 Task: Design a 3D maze or puzzle game.
Action: Mouse moved to (160, 117)
Screenshot: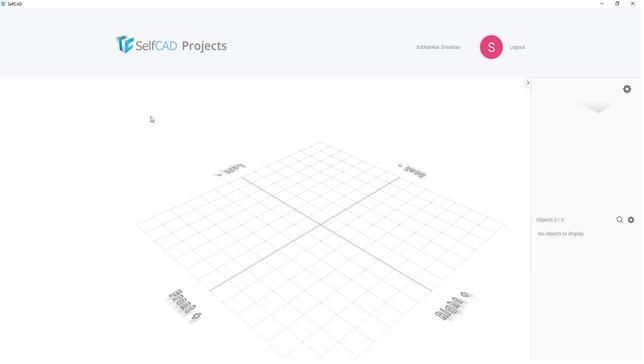 
Action: Mouse pressed left at (160, 117)
Screenshot: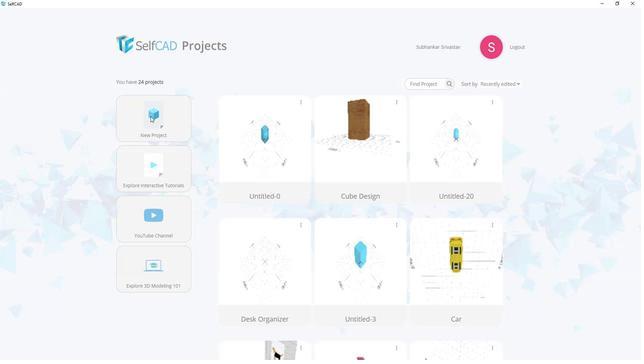 
Action: Mouse moved to (340, 148)
Screenshot: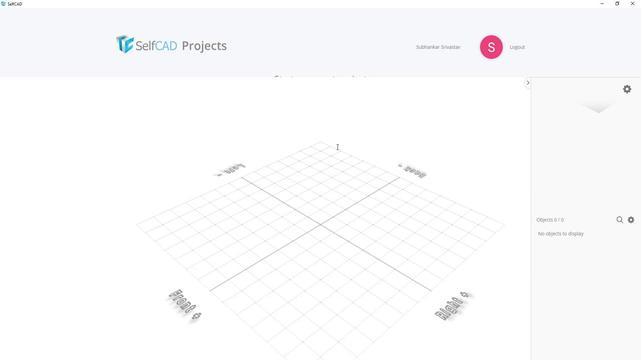 
Action: Mouse pressed left at (340, 148)
Screenshot: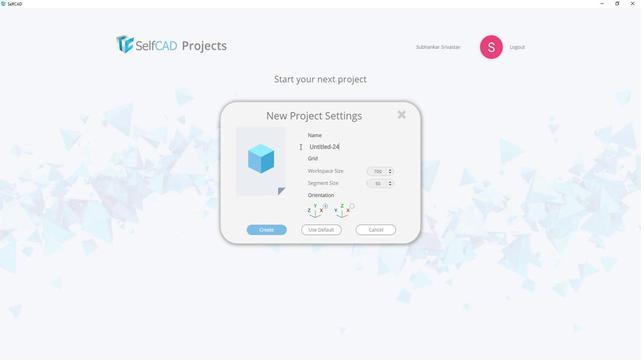 
Action: Mouse moved to (288, 149)
Screenshot: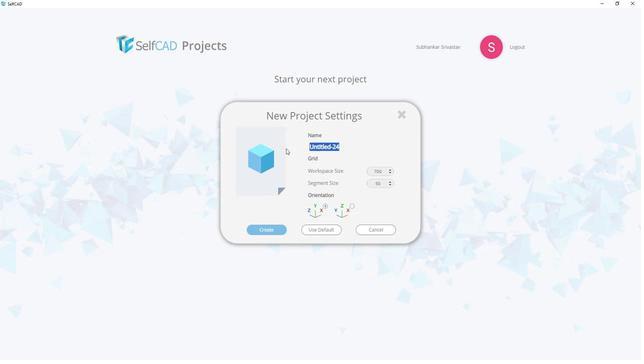 
Action: Key pressed 3<Key.shift>D<Key.space>maze
Screenshot: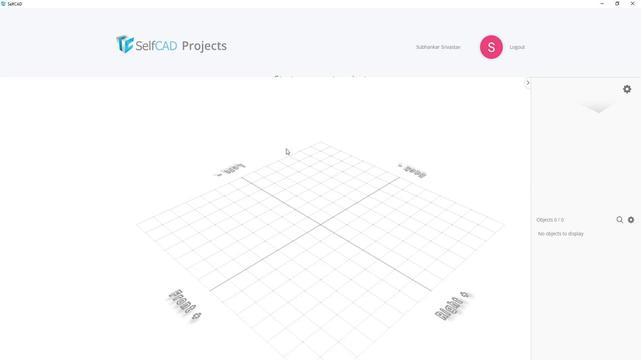 
Action: Mouse moved to (269, 232)
Screenshot: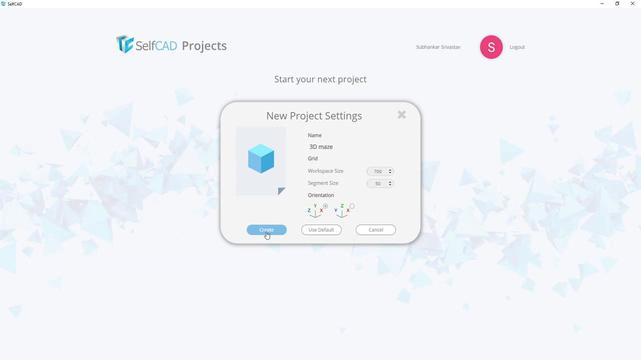 
Action: Mouse pressed left at (269, 232)
Screenshot: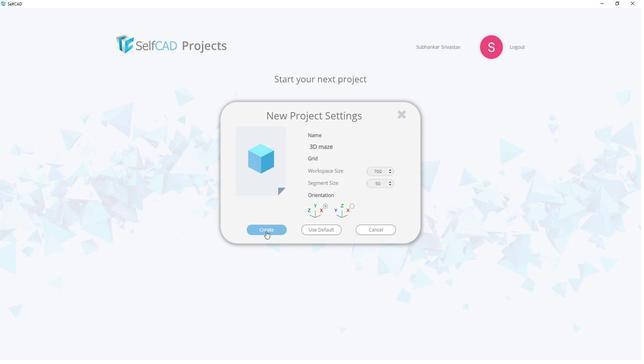 
Action: Mouse moved to (44, 109)
Screenshot: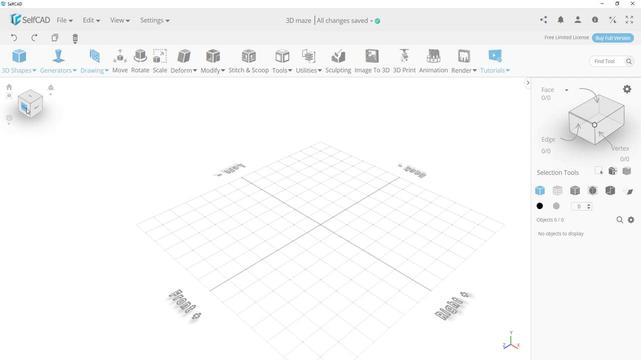 
Action: Mouse pressed left at (44, 109)
Screenshot: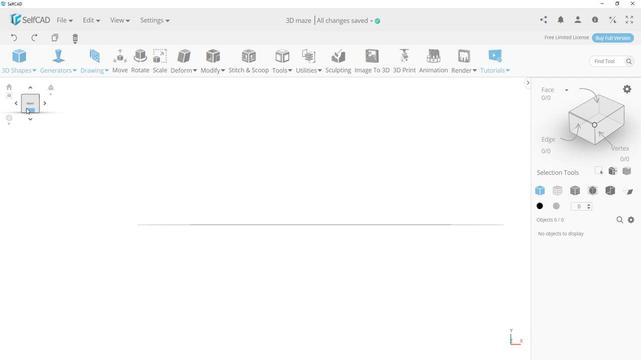 
Action: Mouse moved to (48, 103)
Screenshot: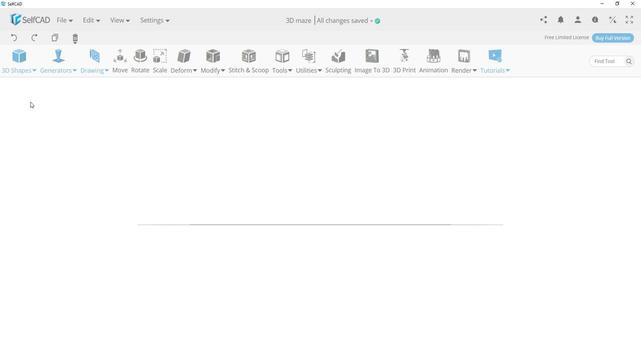 
Action: Mouse pressed left at (48, 103)
Screenshot: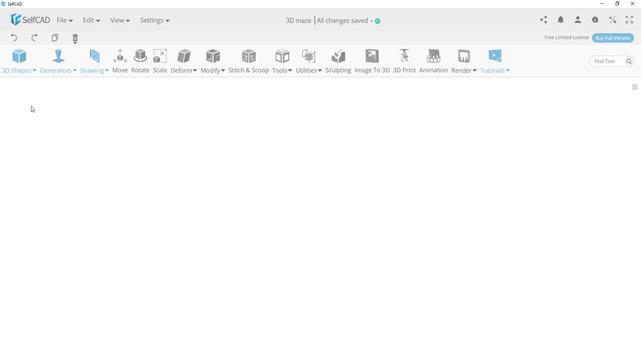 
Action: Mouse moved to (49, 101)
Screenshot: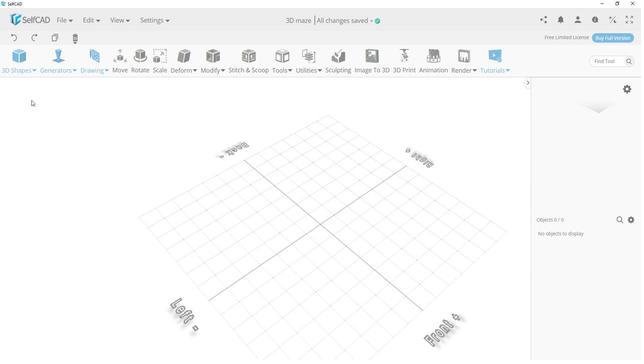
Action: Mouse pressed left at (49, 101)
Screenshot: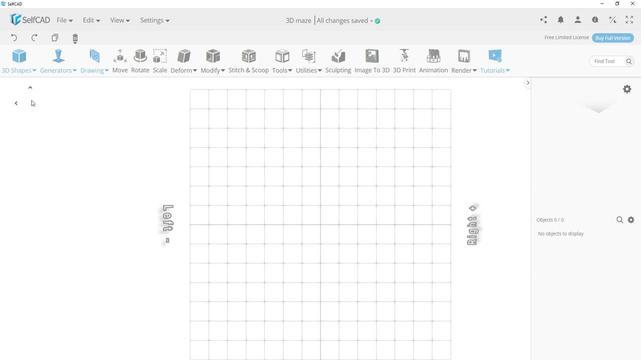 
Action: Mouse moved to (289, 164)
Screenshot: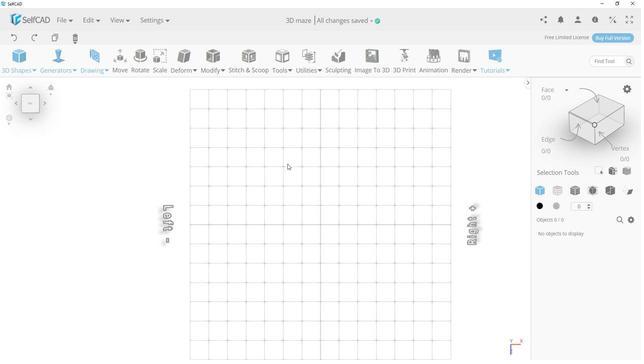 
Action: Mouse scrolled (289, 164) with delta (0, 0)
Screenshot: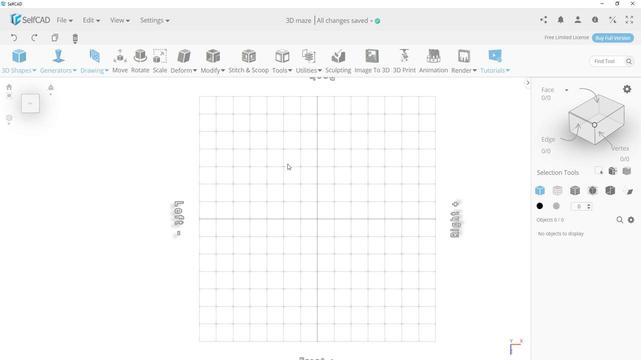
Action: Mouse scrolled (289, 164) with delta (0, 0)
Screenshot: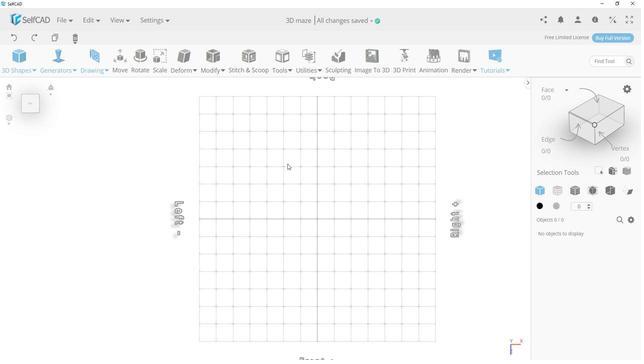 
Action: Mouse scrolled (289, 164) with delta (0, 0)
Screenshot: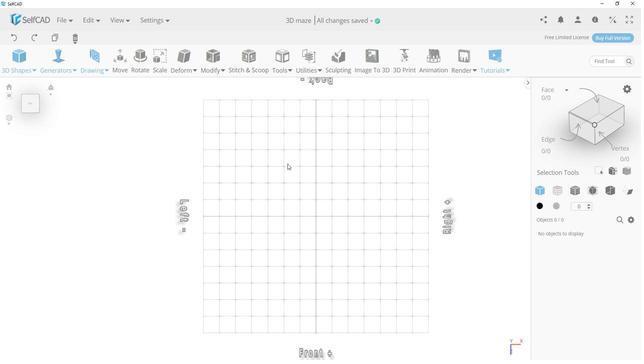
Action: Mouse moved to (45, 99)
Screenshot: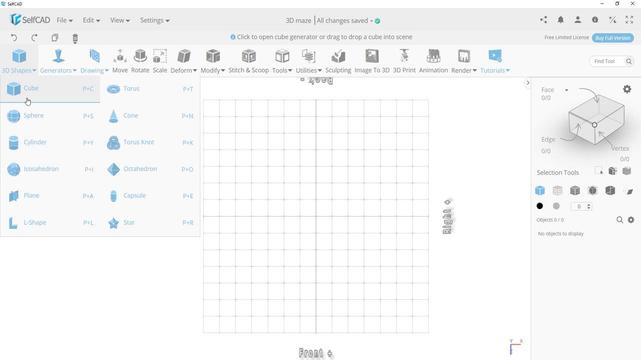 
Action: Mouse pressed left at (45, 99)
Screenshot: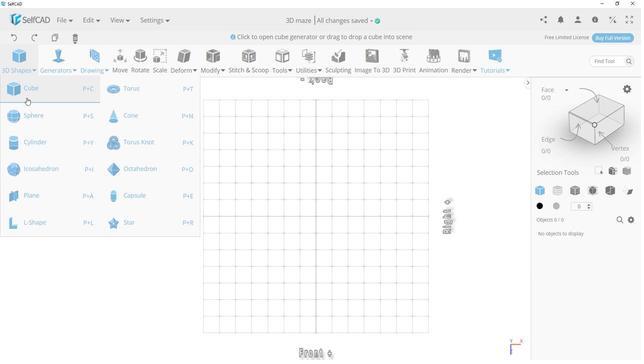 
Action: Mouse moved to (330, 207)
Screenshot: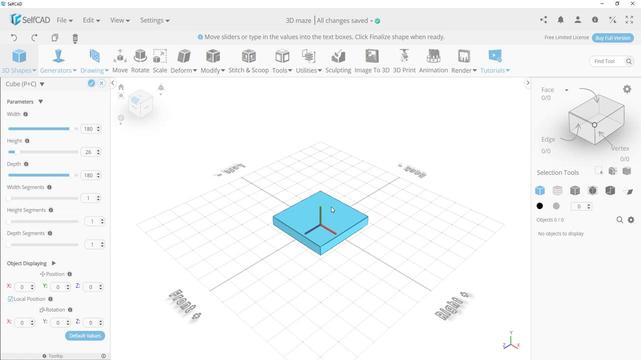 
Action: Mouse scrolled (330, 208) with delta (0, 0)
Screenshot: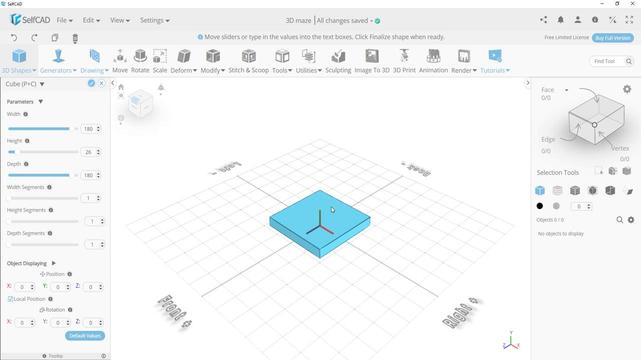 
Action: Mouse scrolled (330, 207) with delta (0, 0)
Screenshot: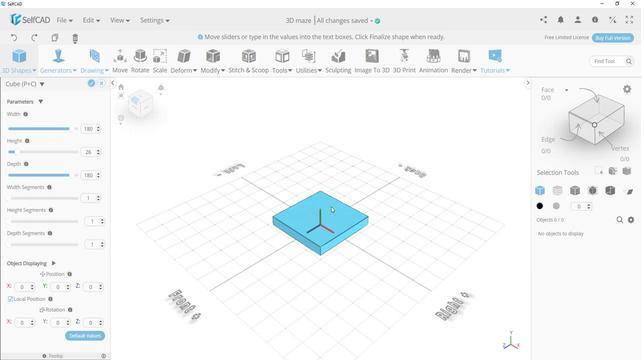 
Action: Mouse moved to (115, 85)
Screenshot: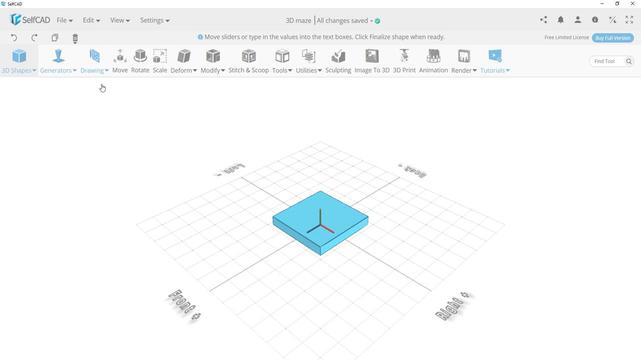 
Action: Mouse pressed left at (115, 85)
Screenshot: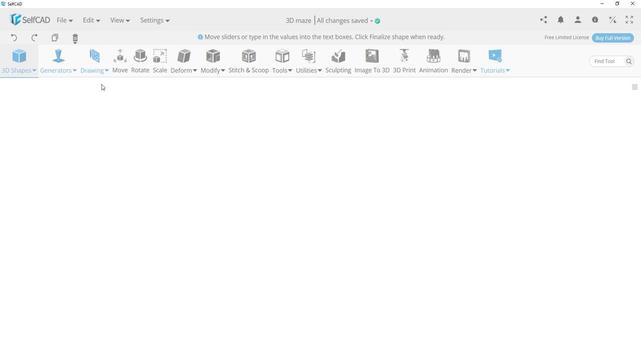 
Action: Mouse moved to (318, 207)
Screenshot: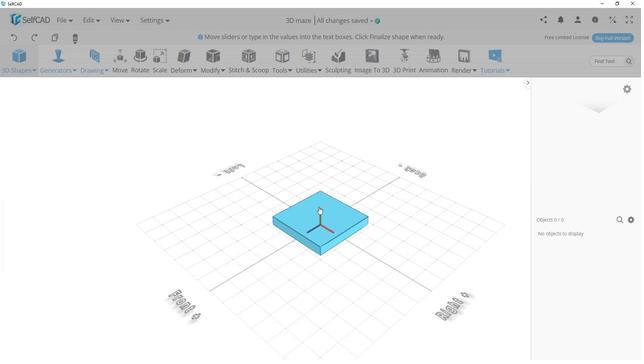 
Action: Mouse pressed left at (318, 207)
Screenshot: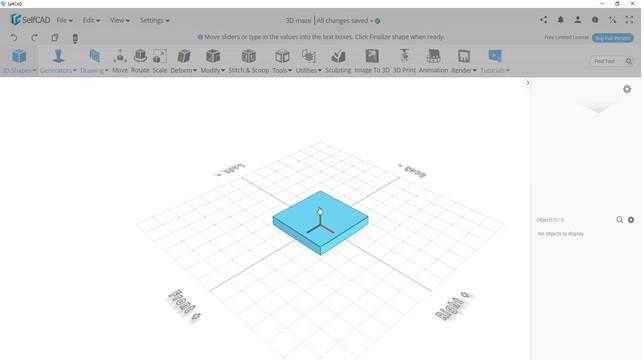 
Action: Mouse moved to (48, 97)
Screenshot: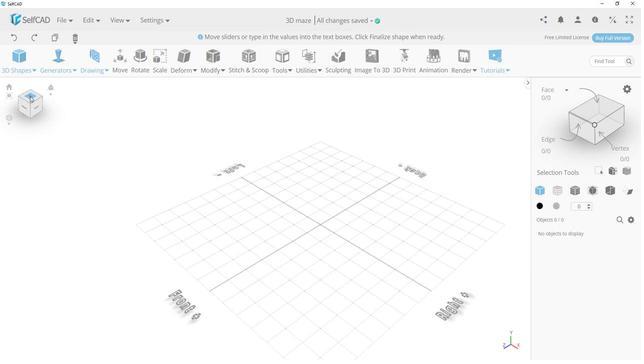 
Action: Mouse pressed left at (48, 97)
Screenshot: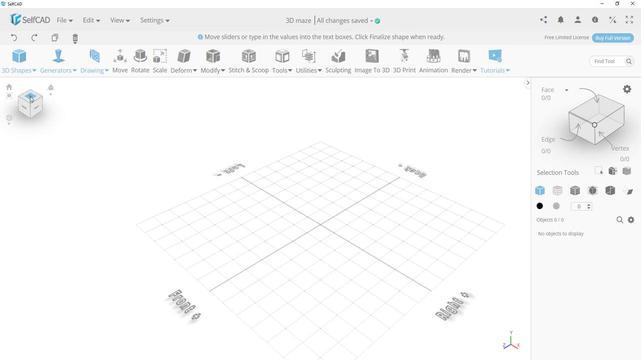 
Action: Mouse moved to (121, 88)
Screenshot: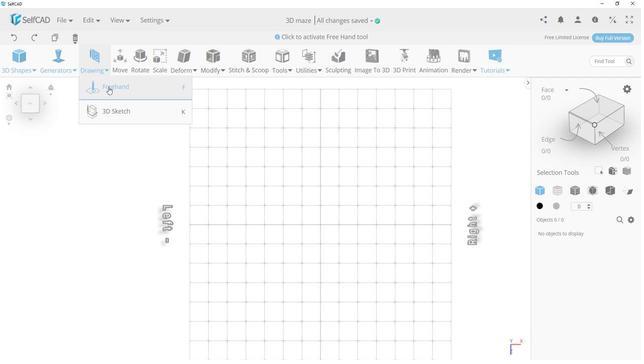 
Action: Mouse pressed left at (121, 88)
Screenshot: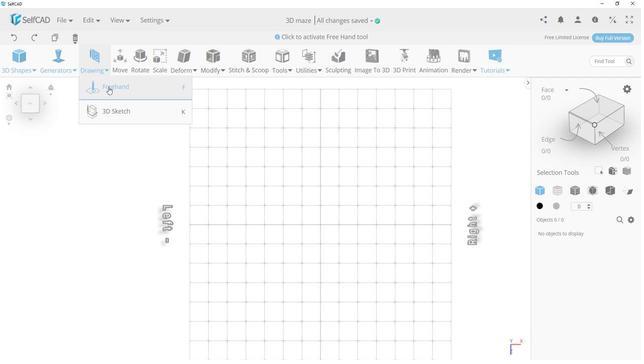 
Action: Mouse moved to (55, 100)
Screenshot: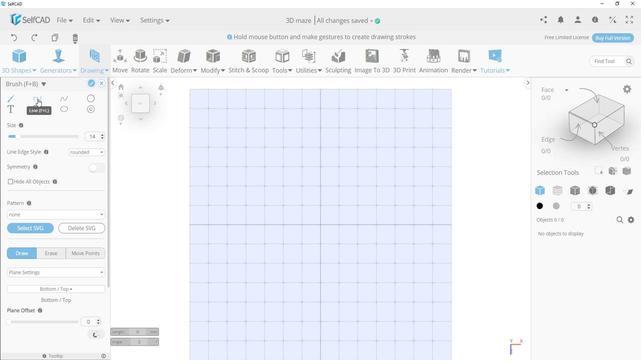 
Action: Mouse pressed left at (55, 100)
Screenshot: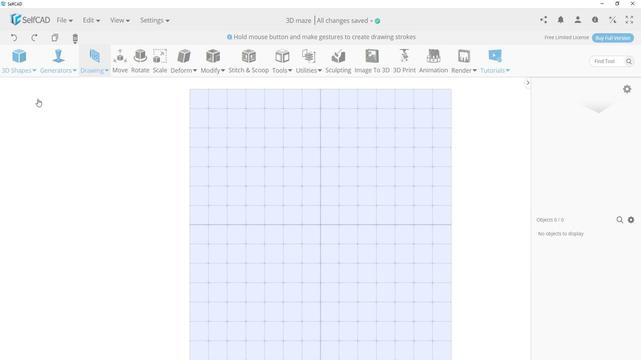 
Action: Mouse moved to (214, 109)
Screenshot: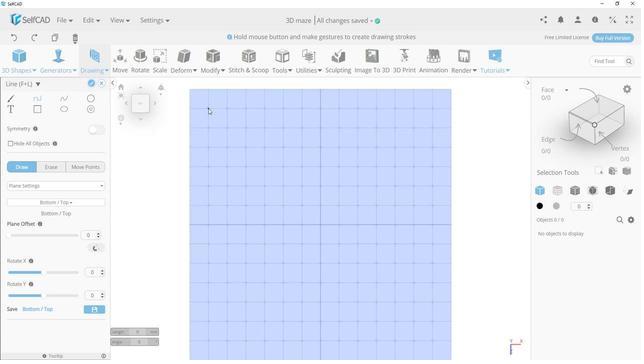 
Action: Mouse pressed left at (214, 109)
Screenshot: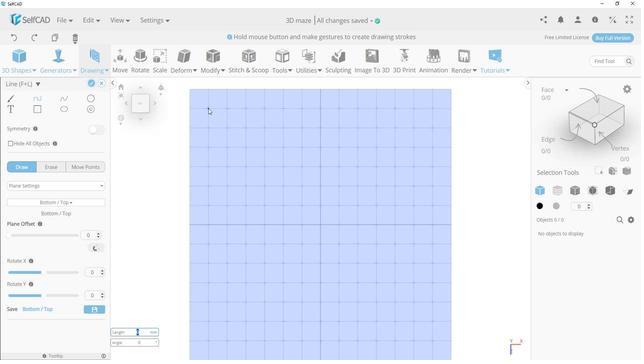 
Action: Mouse moved to (424, 110)
Screenshot: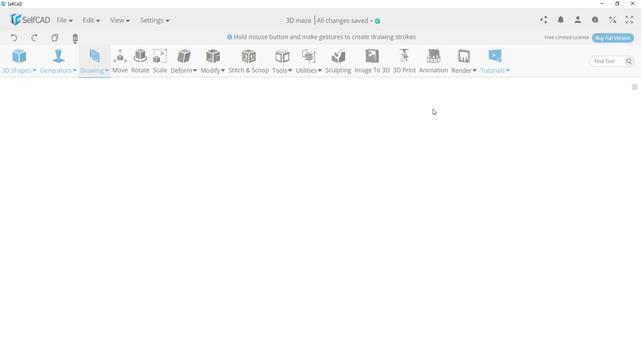 
Action: Mouse pressed left at (424, 110)
Screenshot: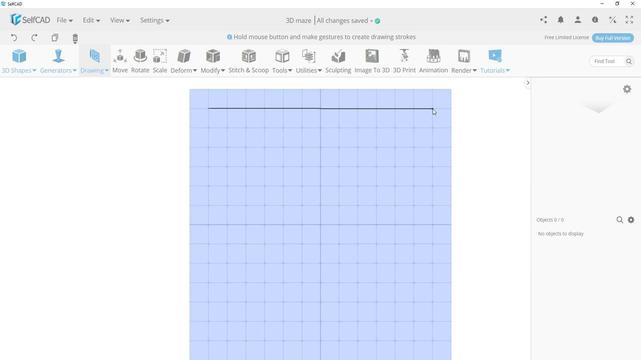 
Action: Mouse moved to (425, 341)
Screenshot: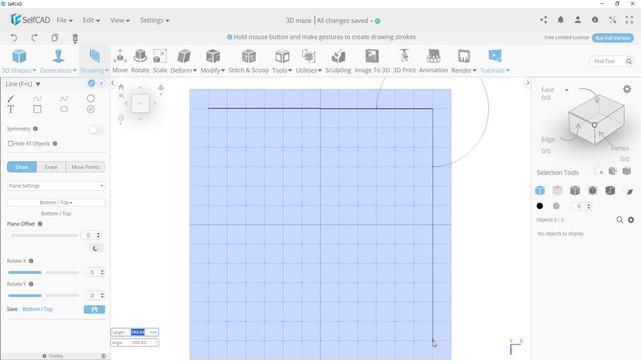 
Action: Mouse pressed left at (425, 341)
Screenshot: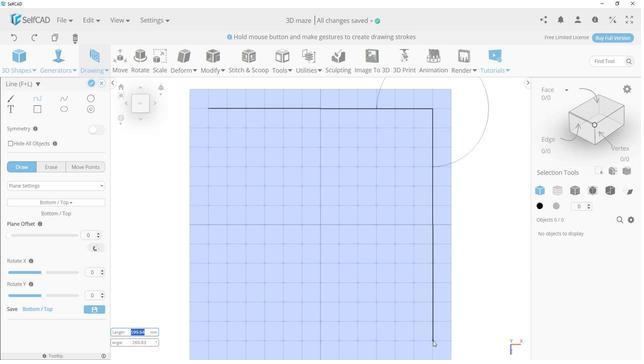 
Action: Mouse moved to (215, 341)
Screenshot: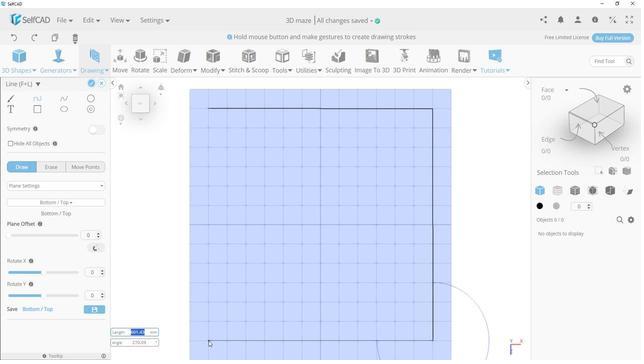 
Action: Mouse pressed left at (215, 341)
Screenshot: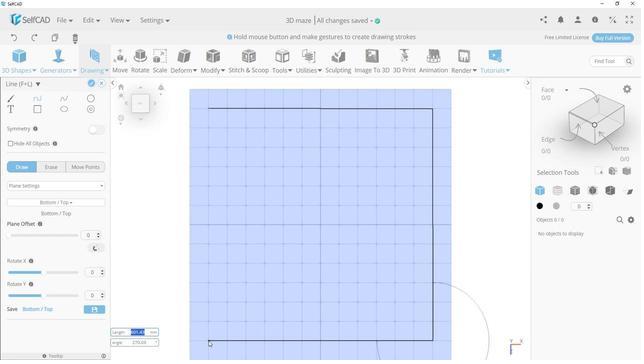 
Action: Mouse moved to (214, 109)
Screenshot: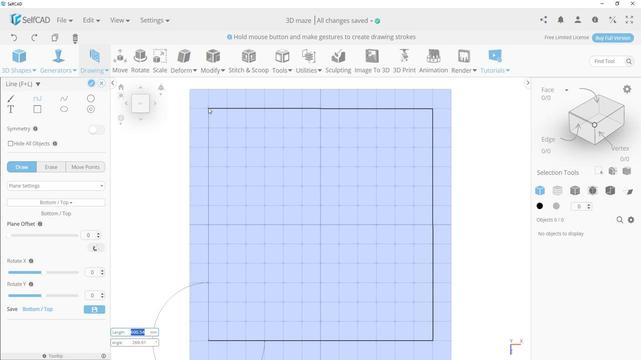 
Action: Mouse pressed left at (214, 109)
Screenshot: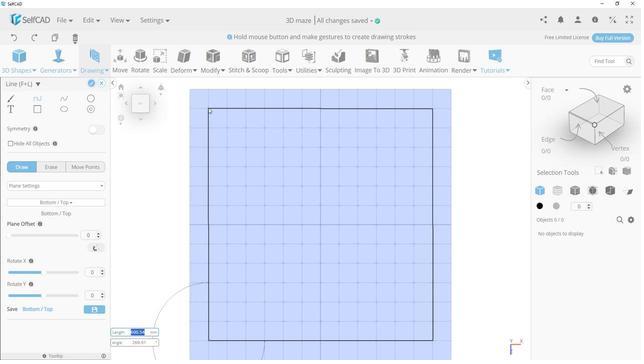 
Action: Mouse moved to (104, 85)
Screenshot: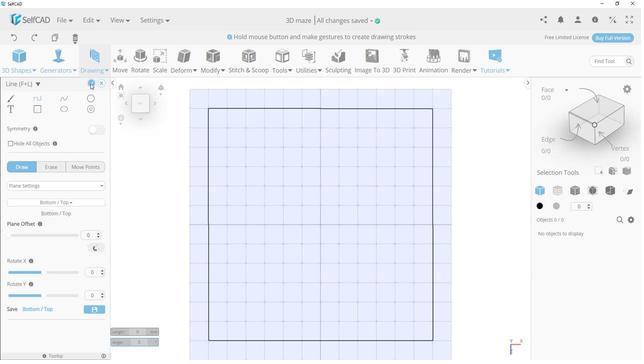 
Action: Mouse pressed left at (104, 85)
Screenshot: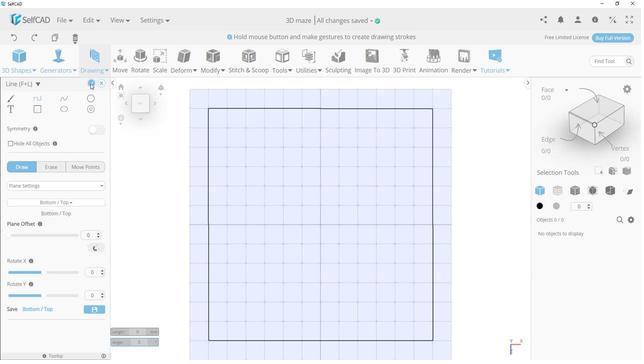
Action: Mouse moved to (298, 253)
Screenshot: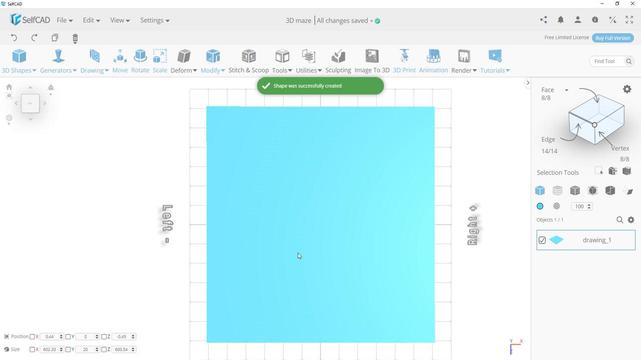 
Action: Mouse pressed left at (298, 253)
Screenshot: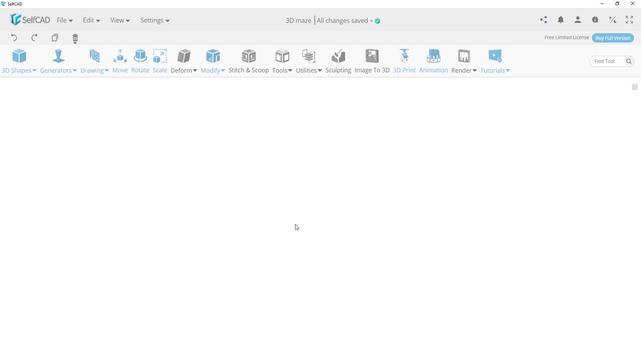 
Action: Mouse moved to (288, 227)
Screenshot: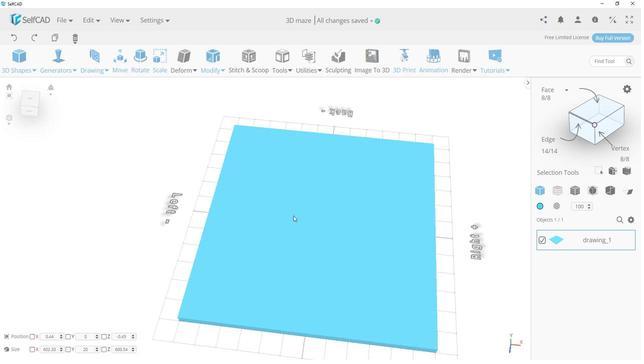 
Action: Mouse pressed left at (288, 227)
Screenshot: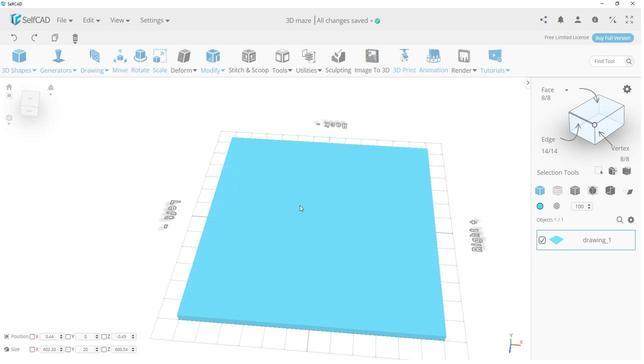 
Action: Mouse moved to (307, 211)
Screenshot: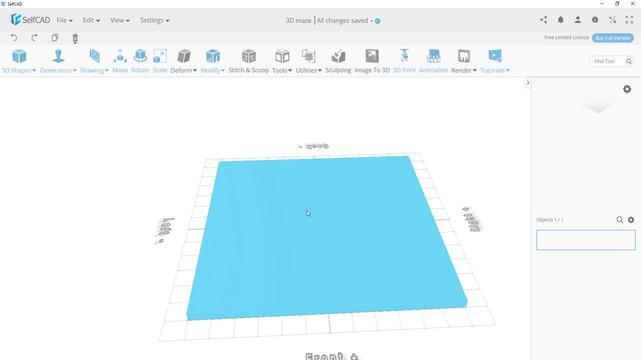 
Action: Key pressed ctrl+Cctrl+C
Screenshot: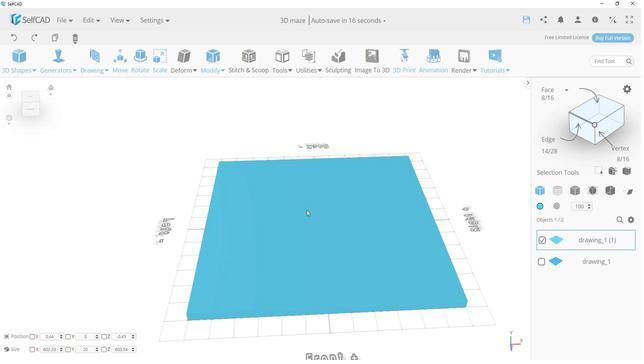 
Action: Mouse moved to (527, 285)
Screenshot: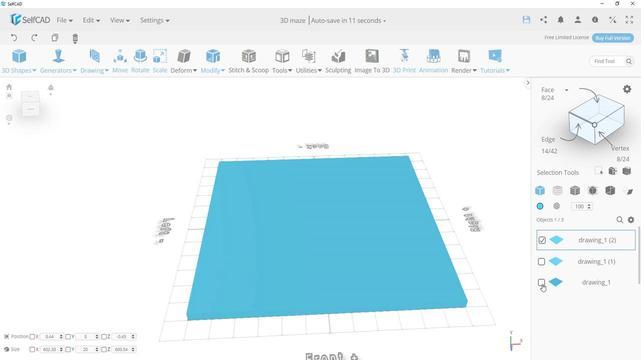 
Action: Mouse pressed left at (527, 285)
Screenshot: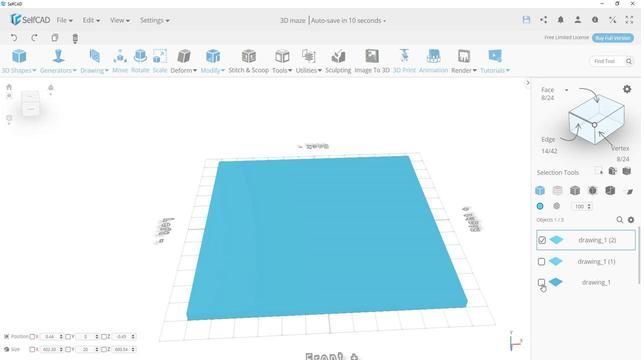 
Action: Mouse moved to (611, 221)
Screenshot: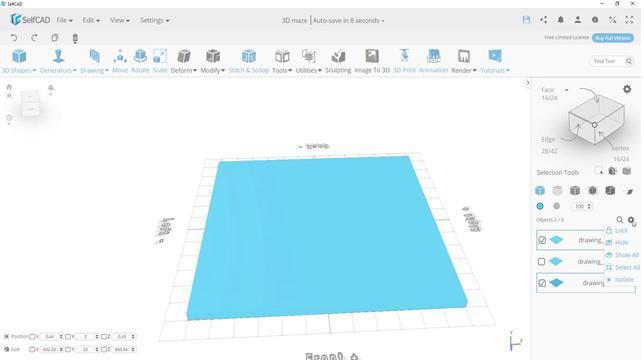 
Action: Mouse pressed left at (611, 221)
Screenshot: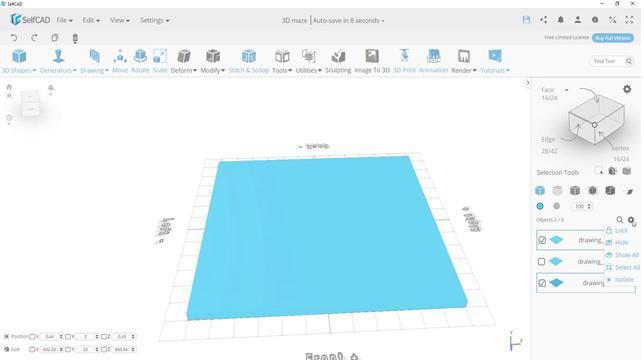 
Action: Mouse moved to (529, 244)
Screenshot: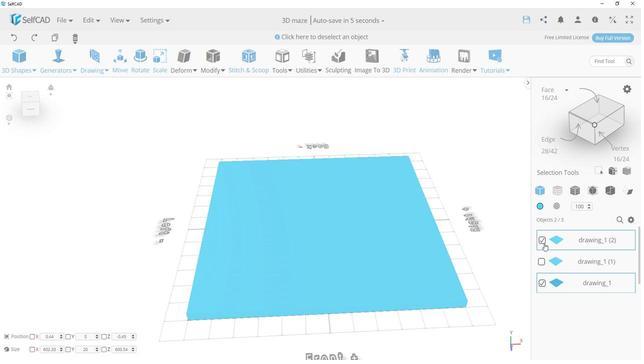 
Action: Mouse pressed left at (529, 244)
Screenshot: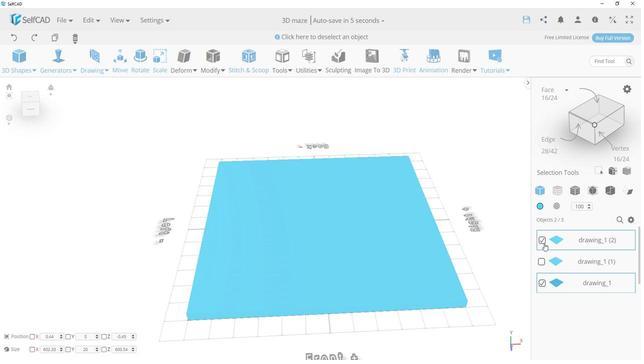 
Action: Mouse moved to (593, 244)
Screenshot: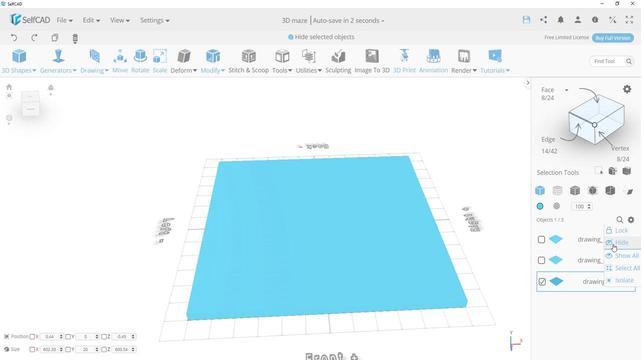 
Action: Mouse pressed left at (593, 244)
Screenshot: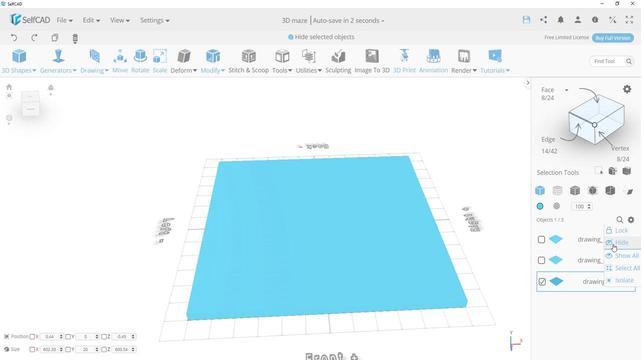 
Action: Mouse moved to (527, 239)
Screenshot: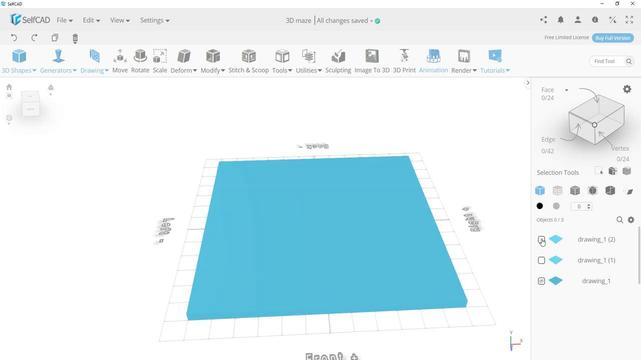 
Action: Mouse pressed left at (527, 239)
Screenshot: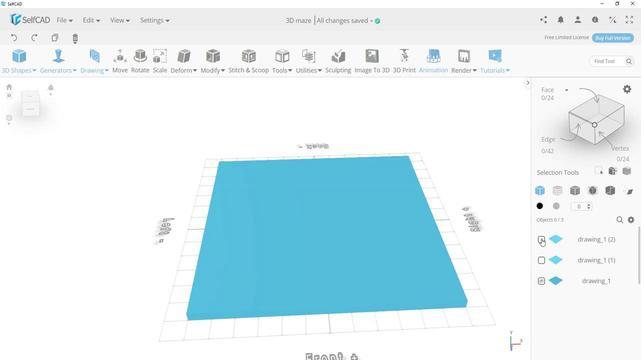 
Action: Mouse moved to (36, 350)
Screenshot: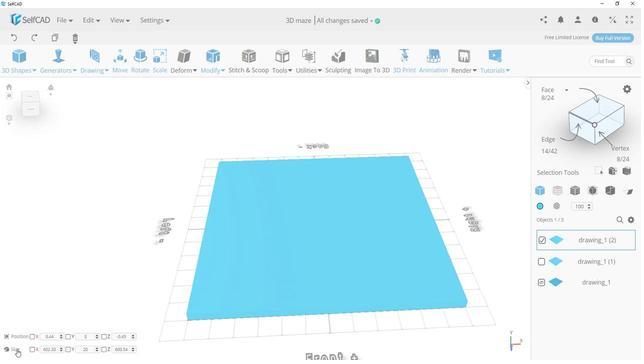 
Action: Mouse pressed left at (36, 350)
Screenshot: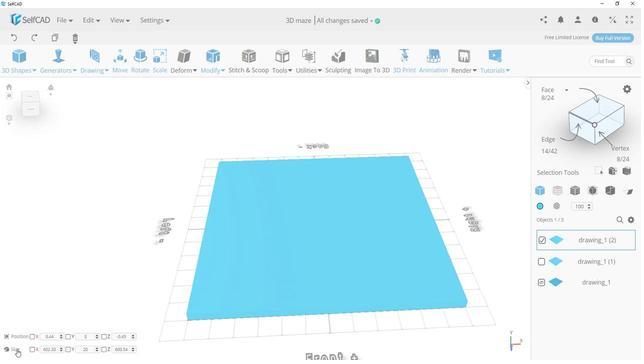 
Action: Mouse moved to (321, 220)
Screenshot: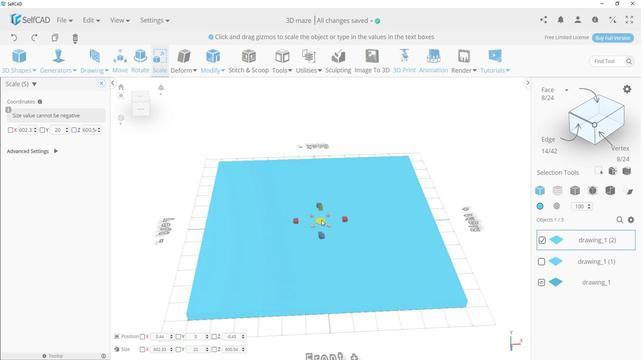 
Action: Mouse pressed left at (321, 220)
Screenshot: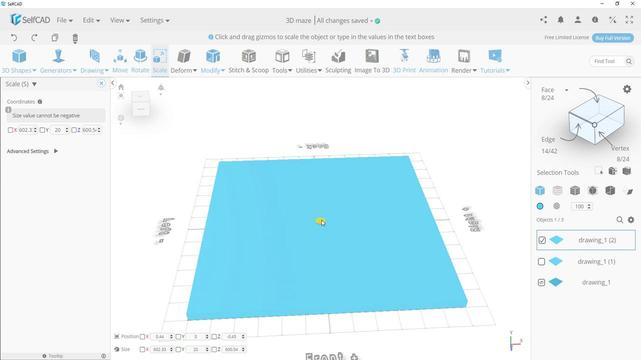 
Action: Mouse moved to (527, 264)
Screenshot: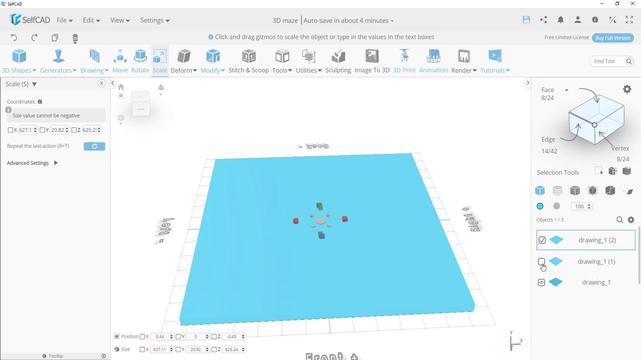 
Action: Mouse pressed left at (527, 264)
Screenshot: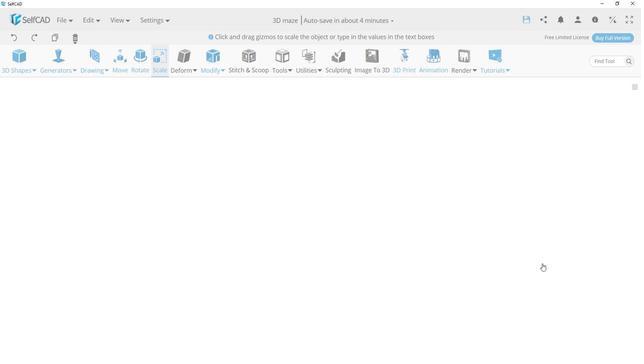
Action: Mouse moved to (262, 70)
Screenshot: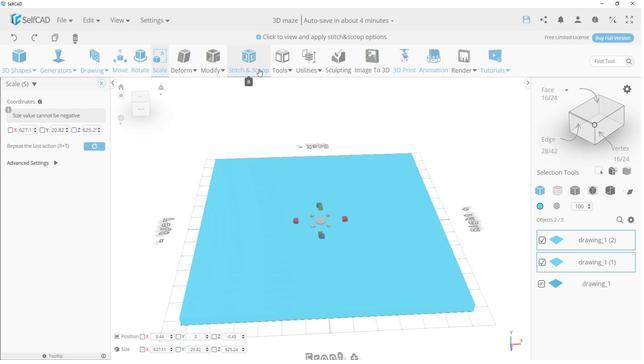 
Action: Mouse pressed left at (262, 70)
Screenshot: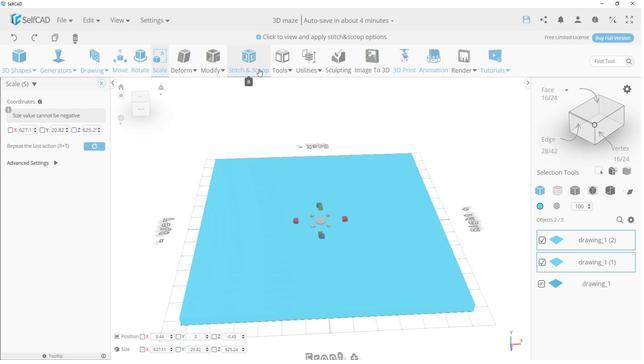 
Action: Mouse moved to (69, 110)
Screenshot: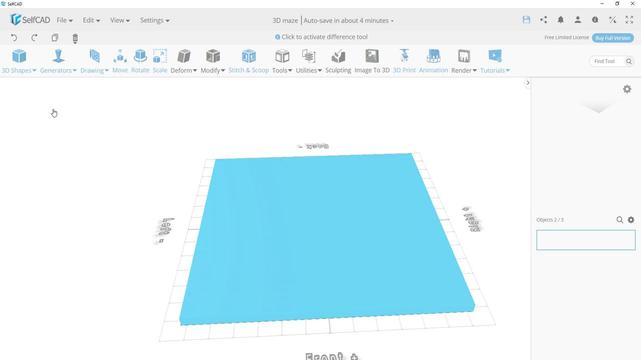 
Action: Mouse pressed left at (69, 110)
Screenshot: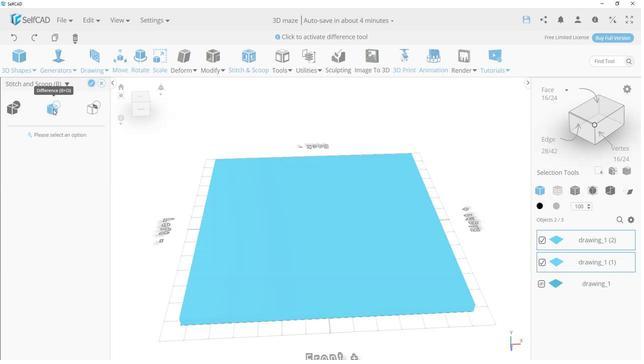
Action: Mouse moved to (60, 147)
Screenshot: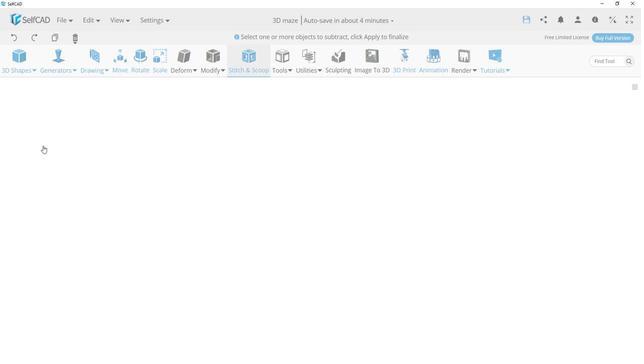 
Action: Mouse pressed left at (60, 147)
Screenshot: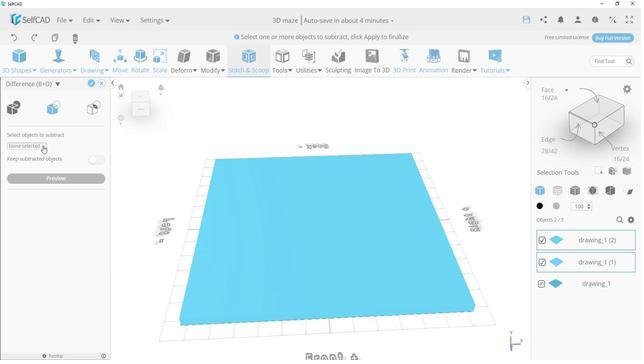 
Action: Mouse moved to (56, 162)
Screenshot: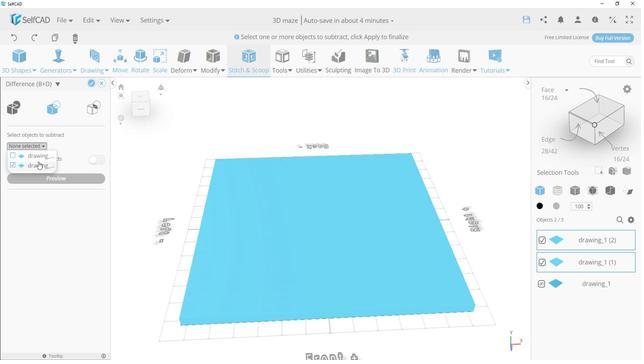 
Action: Mouse pressed left at (56, 162)
Screenshot: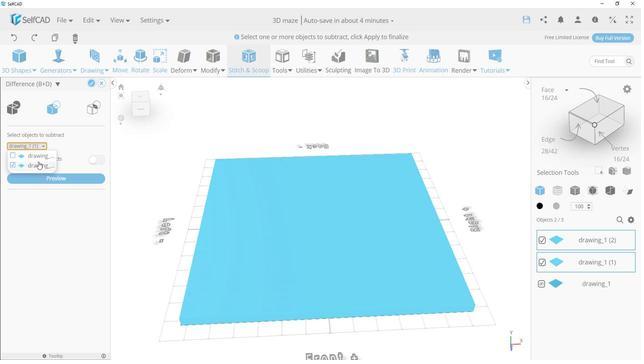 
Action: Mouse moved to (64, 178)
Screenshot: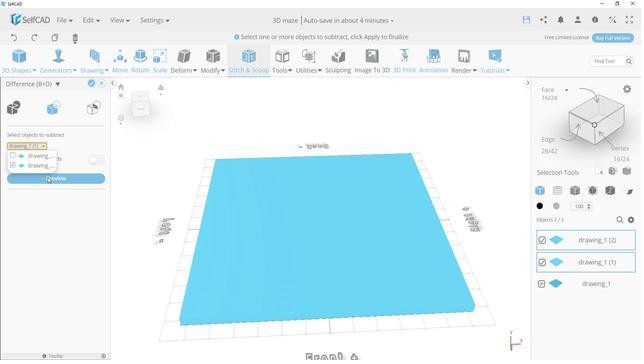 
Action: Mouse pressed left at (64, 178)
Screenshot: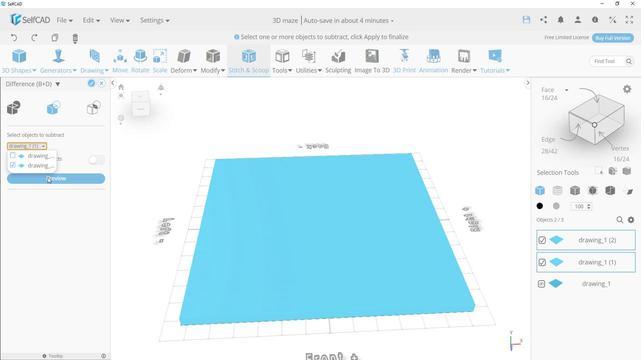 
Action: Mouse pressed left at (64, 178)
Screenshot: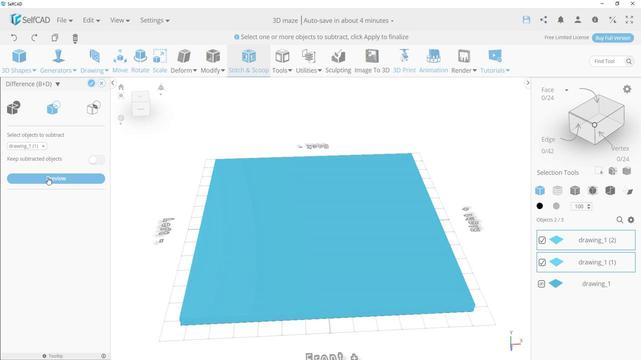 
Action: Mouse moved to (443, 226)
Screenshot: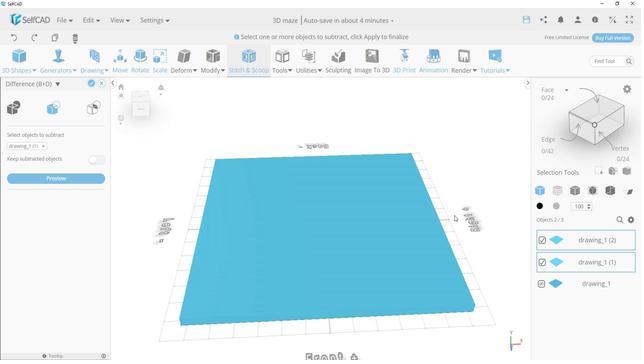 
Action: Mouse pressed left at (443, 226)
Screenshot: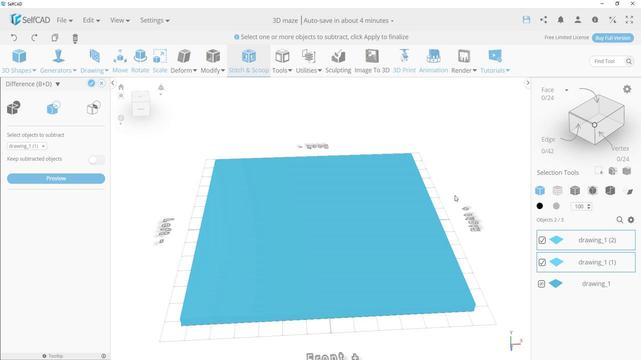 
Action: Mouse moved to (115, 83)
Screenshot: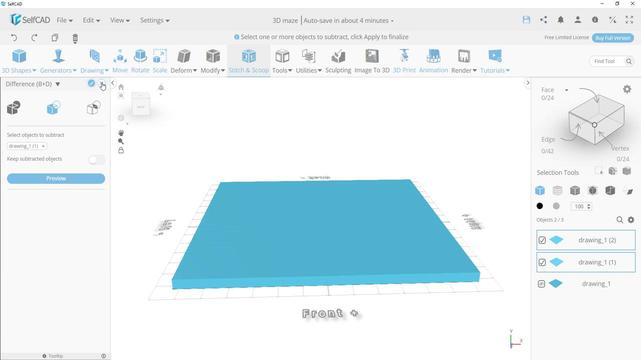 
Action: Mouse pressed left at (115, 83)
Screenshot: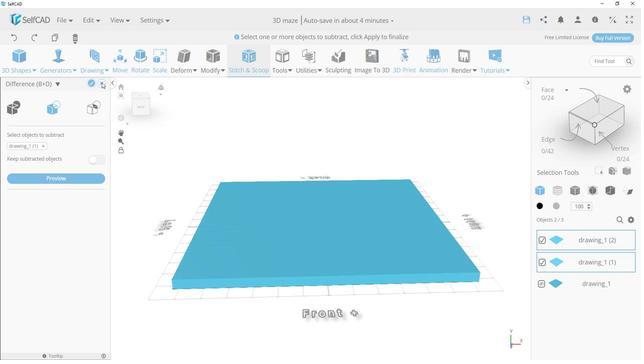 
Action: Mouse moved to (319, 204)
Screenshot: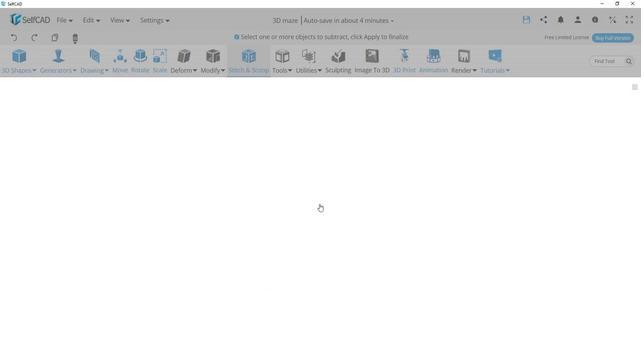 
Action: Mouse pressed left at (319, 204)
Screenshot: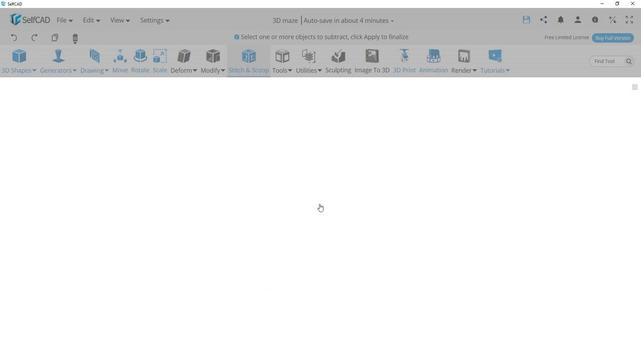 
Action: Mouse moved to (528, 265)
Screenshot: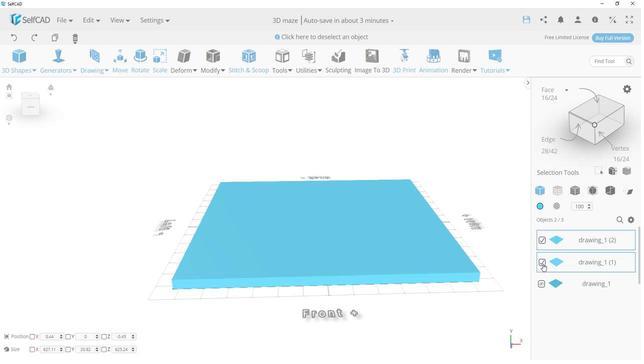 
Action: Mouse pressed left at (528, 265)
Screenshot: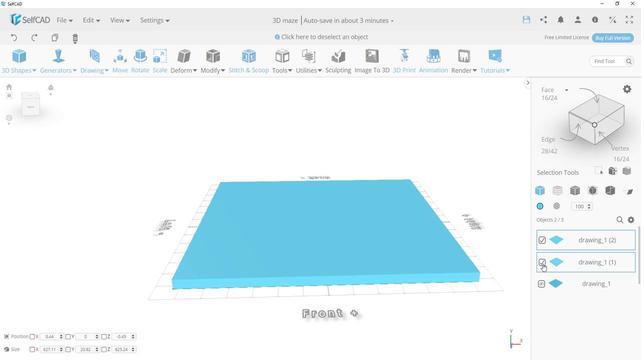 
Action: Mouse moved to (142, 348)
Screenshot: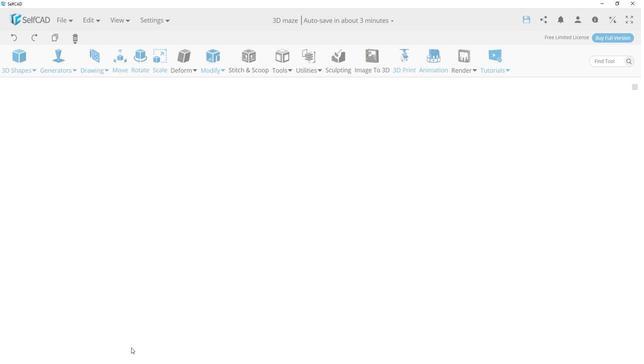 
Action: Mouse pressed left at (142, 348)
Screenshot: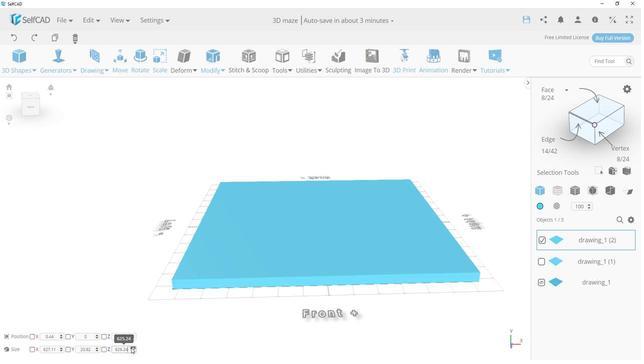 
Action: Mouse pressed left at (142, 348)
Screenshot: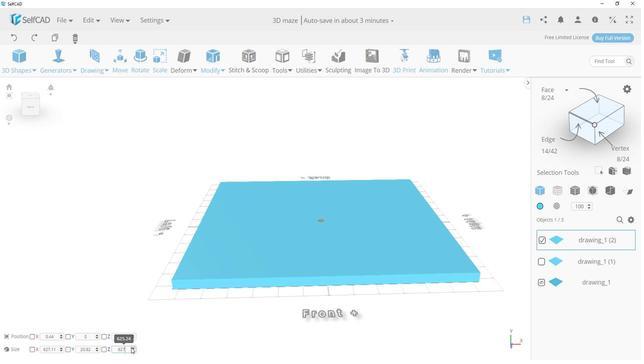 
Action: Mouse pressed left at (142, 348)
Screenshot: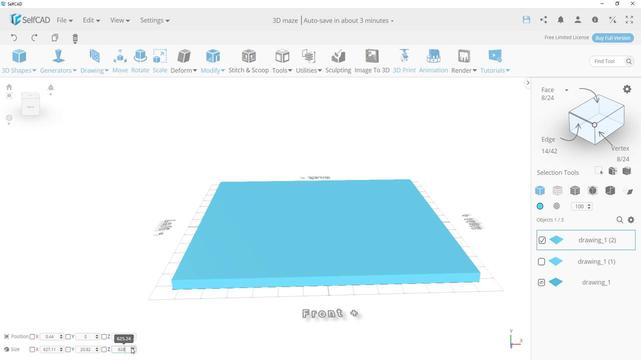 
Action: Mouse pressed left at (142, 348)
Screenshot: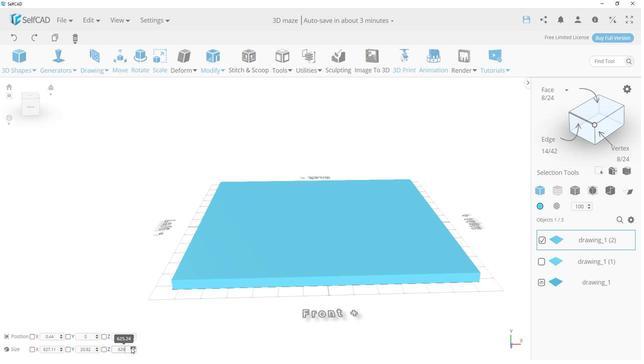 
Action: Mouse pressed left at (142, 348)
Screenshot: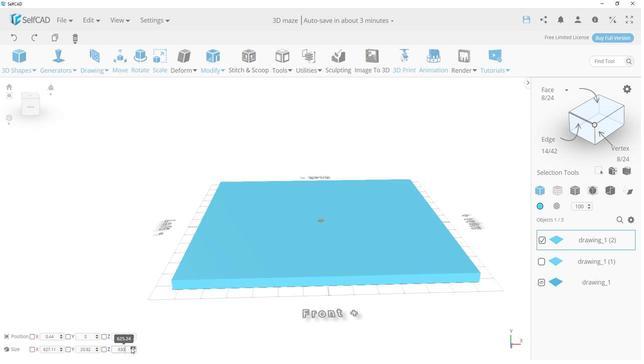 
Action: Mouse pressed left at (142, 348)
Screenshot: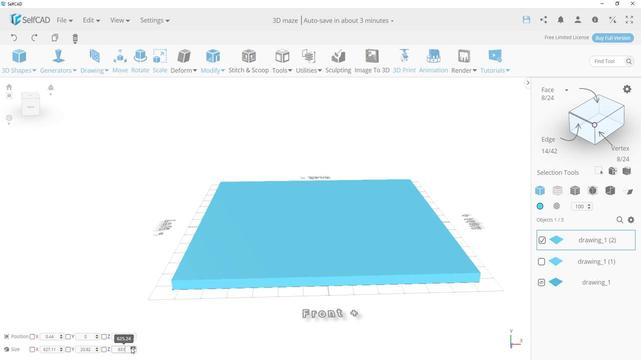 
Action: Mouse pressed left at (142, 348)
Screenshot: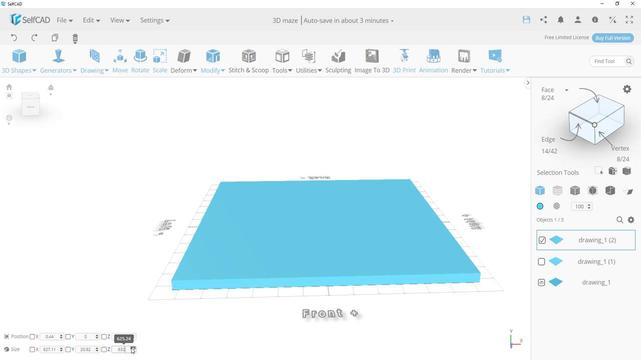 
Action: Mouse pressed left at (142, 348)
Screenshot: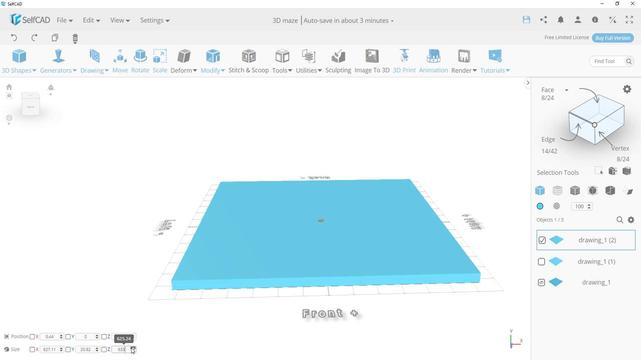 
Action: Mouse pressed left at (142, 348)
Screenshot: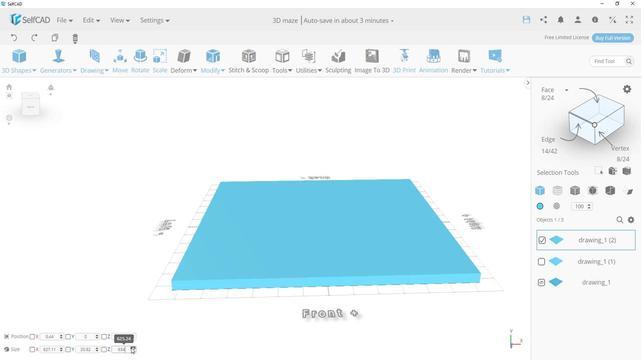 
Action: Mouse pressed left at (142, 348)
Screenshot: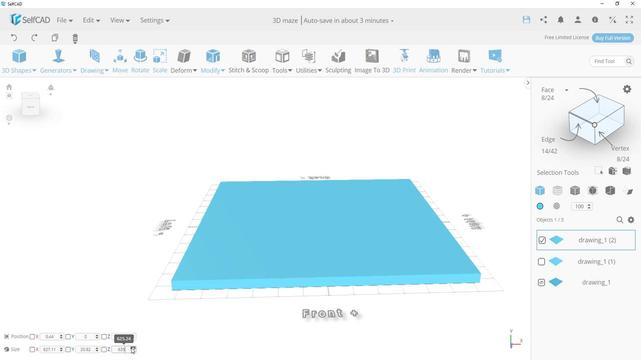 
Action: Mouse pressed left at (142, 348)
Screenshot: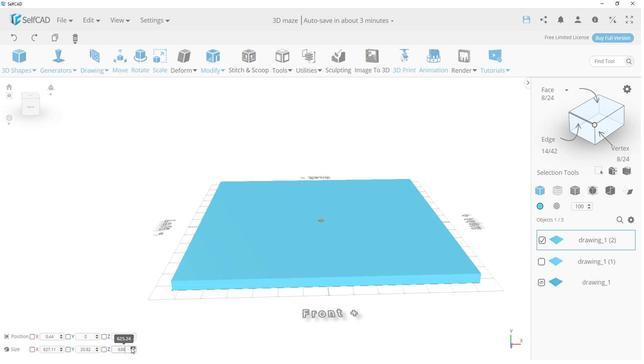 
Action: Mouse pressed left at (142, 348)
Screenshot: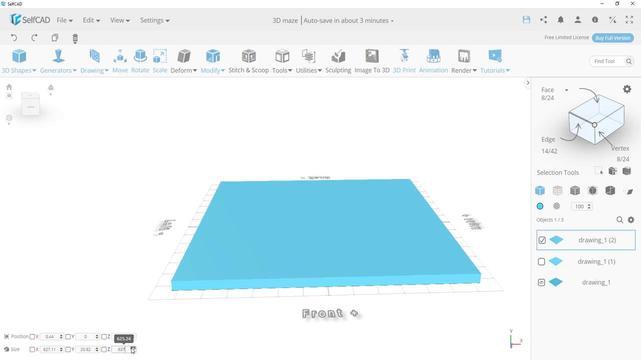
Action: Mouse pressed left at (142, 348)
Screenshot: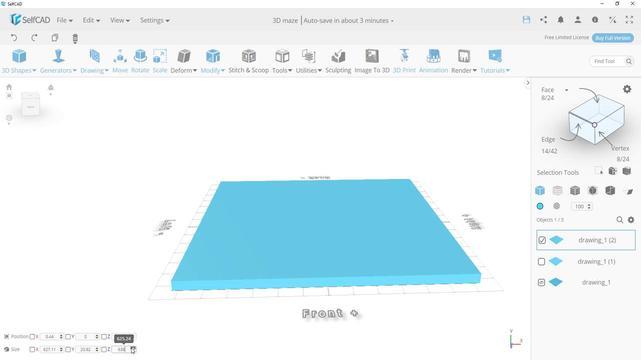 
Action: Mouse pressed left at (142, 348)
Screenshot: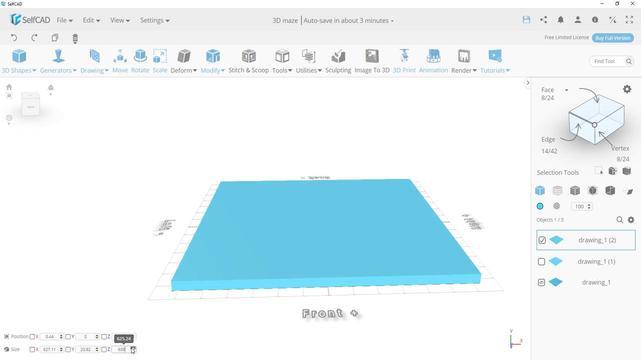 
Action: Mouse pressed left at (142, 348)
Screenshot: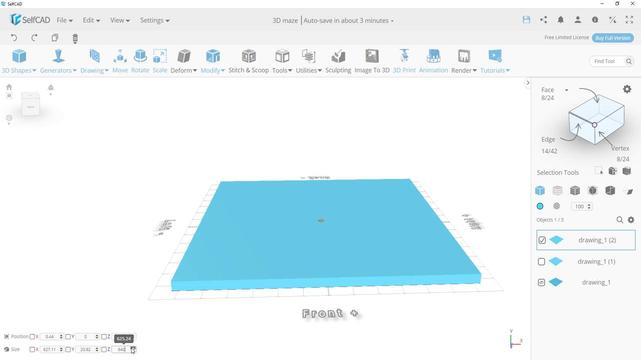 
Action: Mouse pressed left at (142, 348)
Screenshot: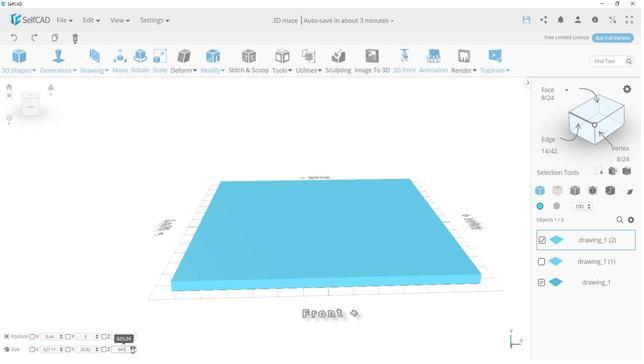 
Action: Mouse pressed left at (142, 348)
Screenshot: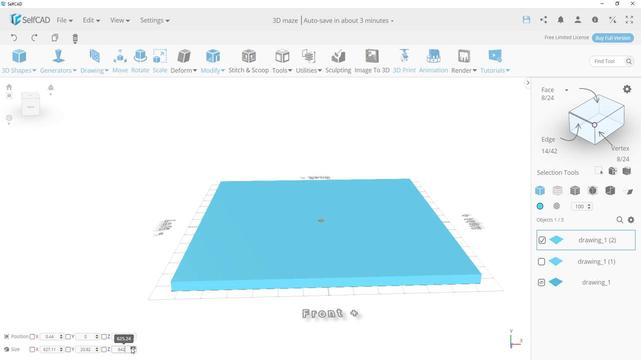 
Action: Mouse pressed left at (142, 348)
Screenshot: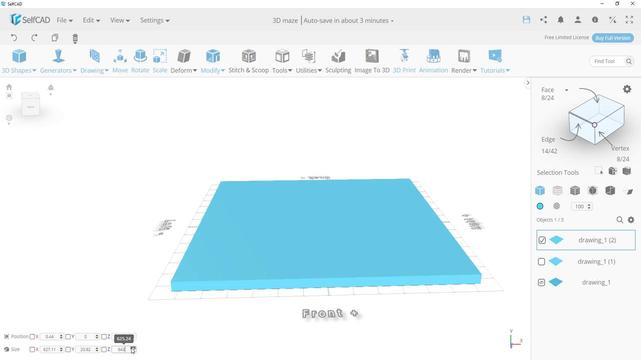 
Action: Mouse pressed left at (142, 348)
Screenshot: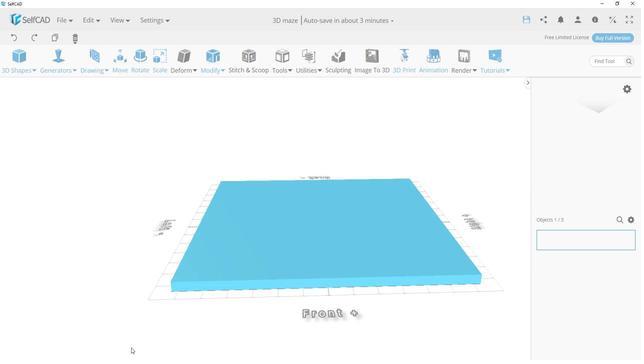 
Action: Mouse moved to (144, 350)
Screenshot: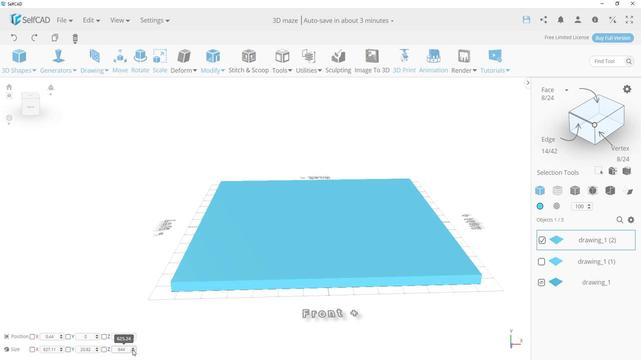 
Action: Mouse pressed left at (144, 350)
Screenshot: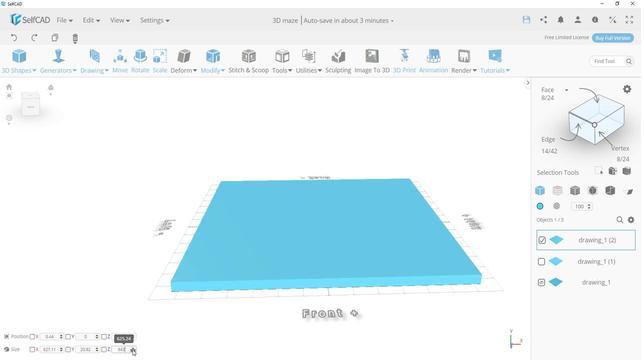 
Action: Mouse pressed left at (144, 350)
Screenshot: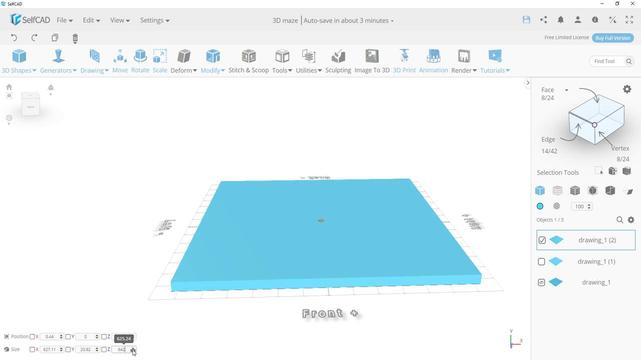 
Action: Mouse pressed left at (144, 350)
Screenshot: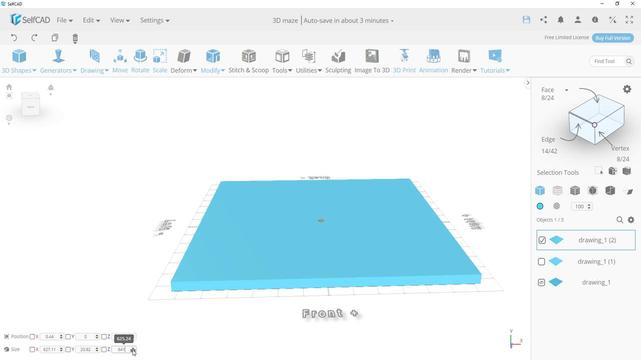 
Action: Mouse pressed left at (144, 350)
Screenshot: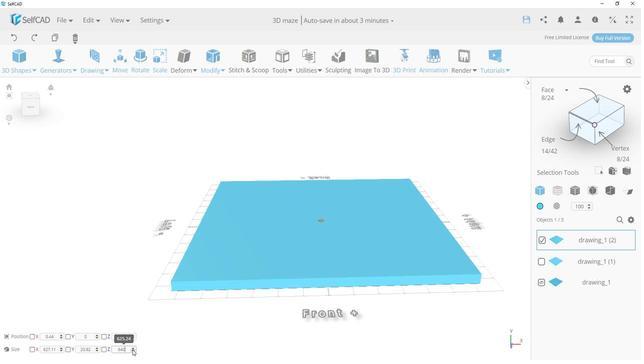 
Action: Mouse pressed left at (144, 350)
Screenshot: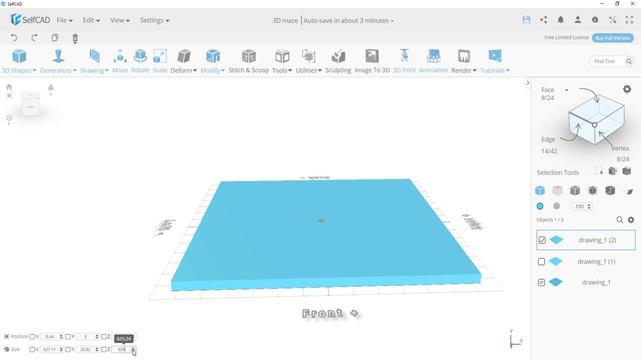 
Action: Mouse pressed left at (144, 350)
Screenshot: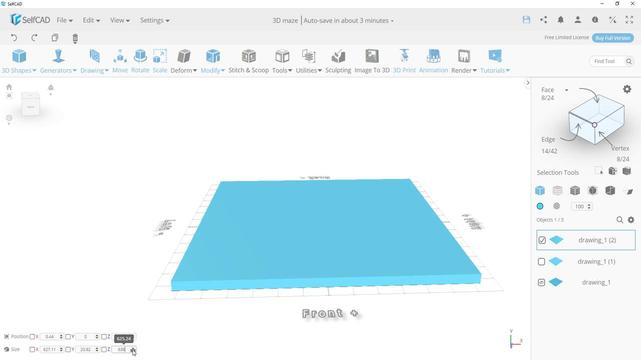
Action: Mouse pressed left at (144, 350)
Screenshot: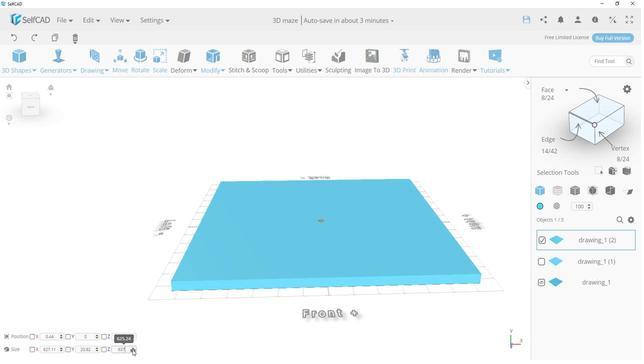 
Action: Mouse pressed left at (144, 350)
Screenshot: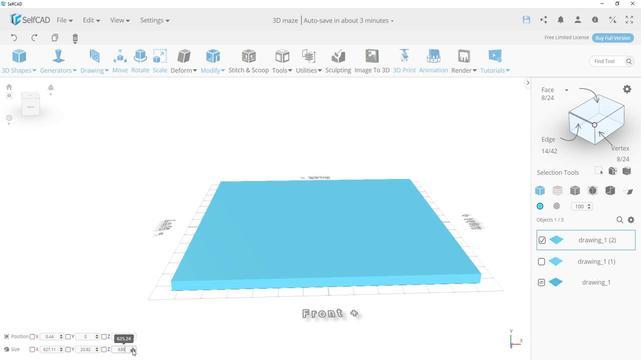 
Action: Mouse pressed left at (144, 350)
Screenshot: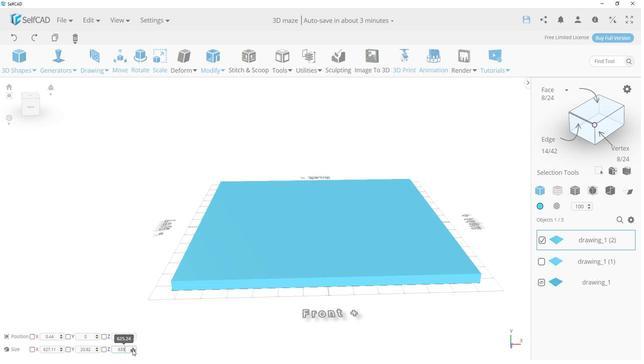 
Action: Mouse pressed left at (144, 350)
Screenshot: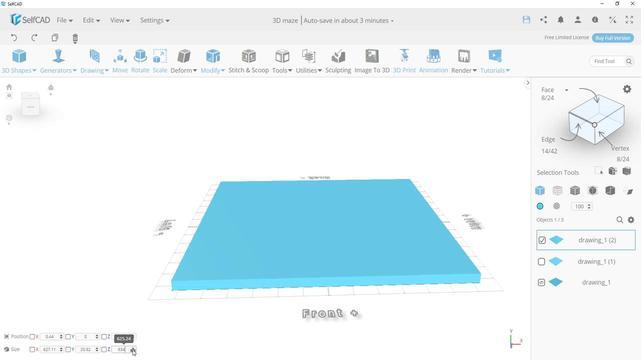 
Action: Mouse pressed left at (144, 350)
Screenshot: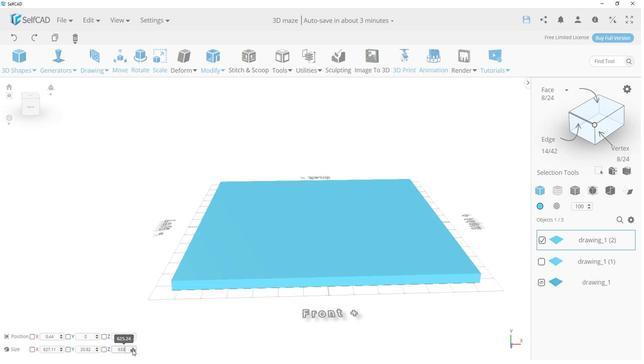 
Action: Mouse pressed left at (144, 350)
Screenshot: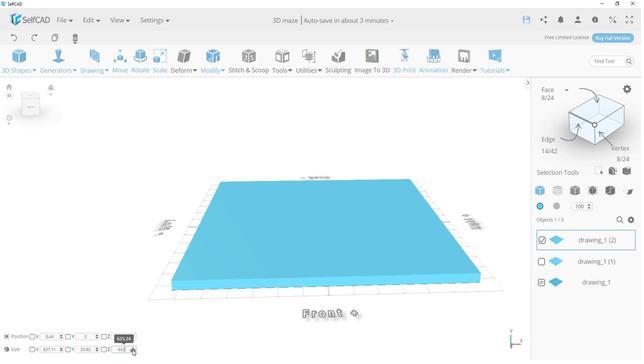 
Action: Mouse pressed left at (144, 350)
Screenshot: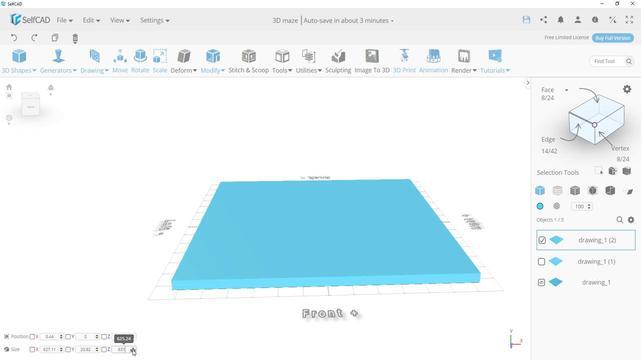
Action: Mouse pressed left at (144, 350)
Screenshot: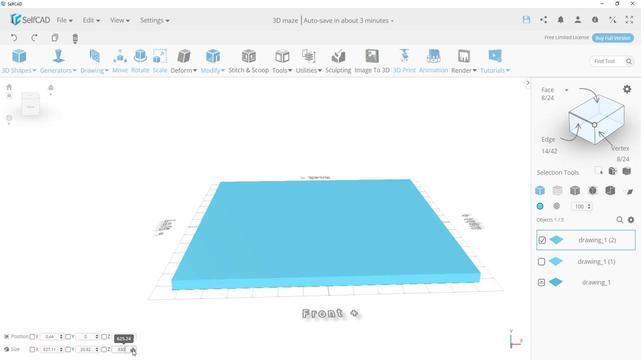 
Action: Mouse moved to (76, 348)
Screenshot: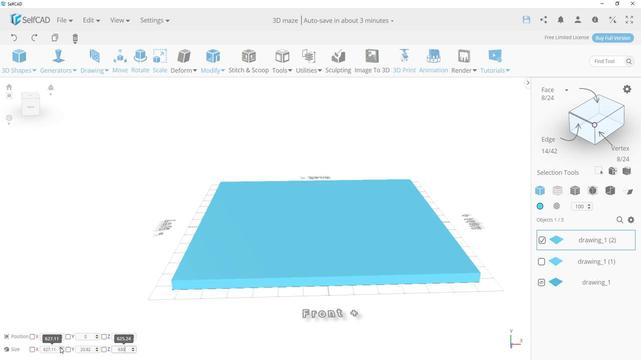
Action: Mouse pressed left at (76, 348)
Screenshot: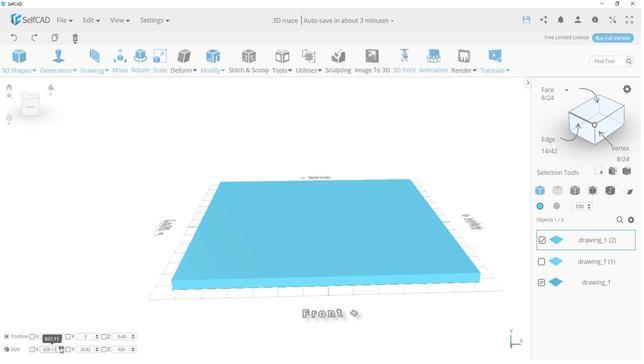 
Action: Mouse pressed left at (76, 348)
Screenshot: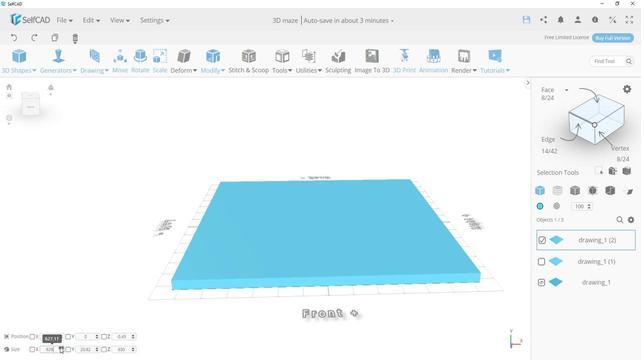 
Action: Mouse pressed left at (76, 348)
Screenshot: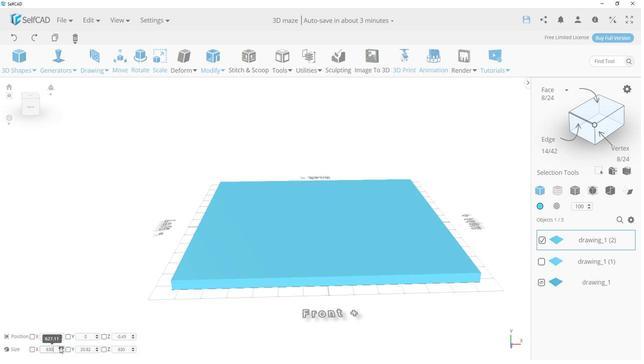 
Action: Mouse moved to (110, 349)
Screenshot: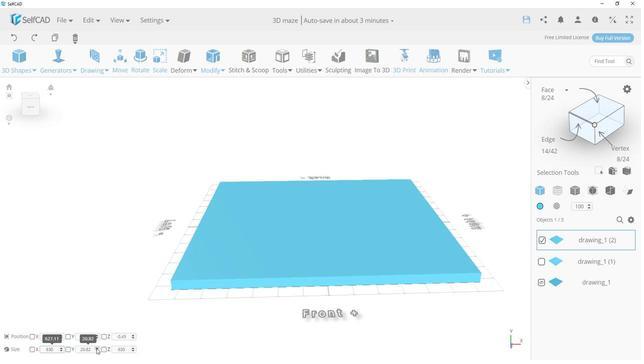 
Action: Mouse pressed left at (110, 349)
Screenshot: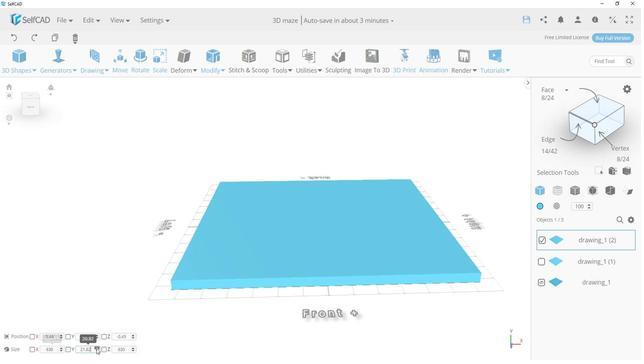 
Action: Mouse pressed left at (110, 349)
Screenshot: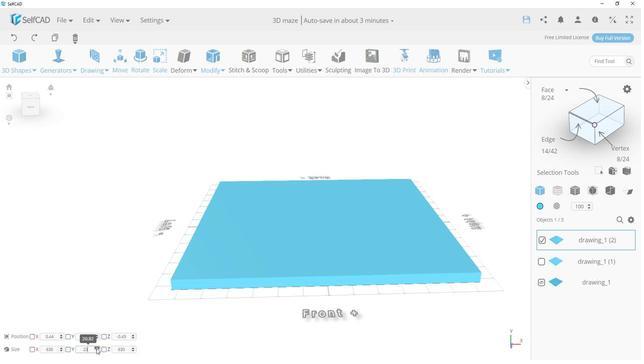
Action: Mouse pressed left at (110, 349)
Screenshot: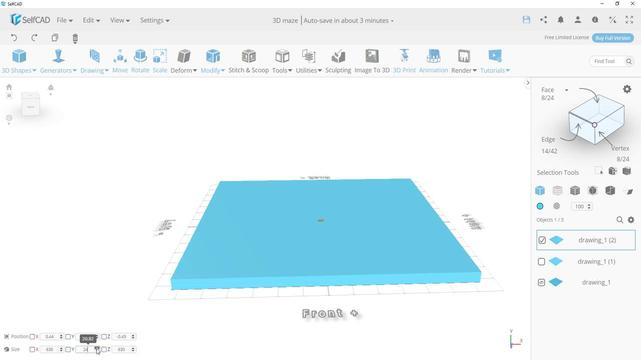 
Action: Mouse pressed left at (110, 349)
Screenshot: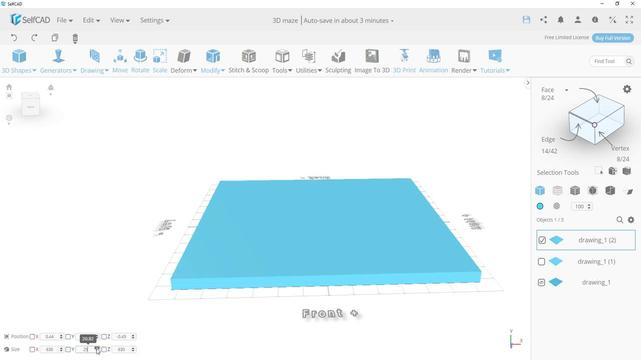 
Action: Mouse pressed left at (110, 349)
Screenshot: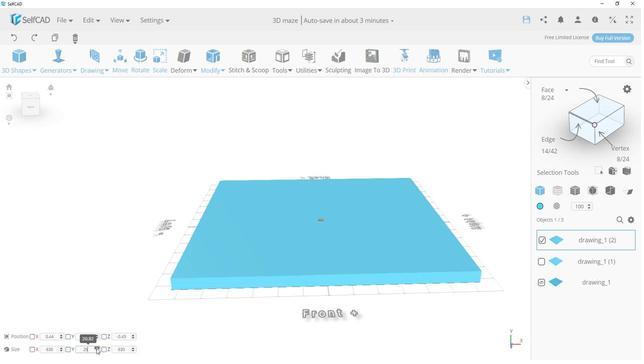 
Action: Mouse pressed left at (110, 349)
Screenshot: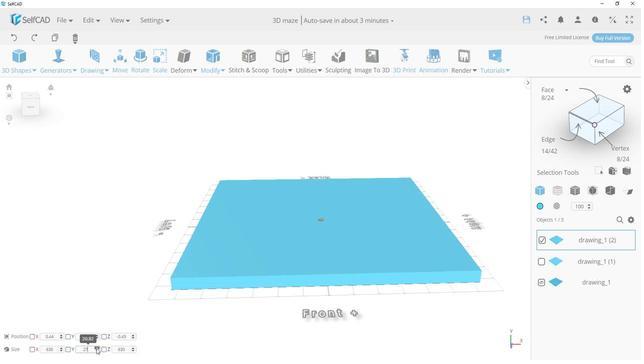 
Action: Mouse pressed left at (110, 349)
Screenshot: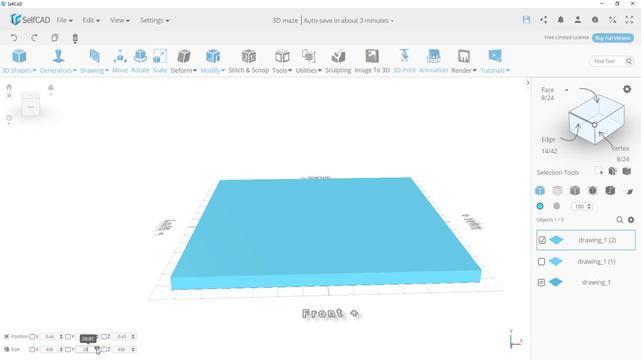 
Action: Mouse pressed left at (110, 349)
Screenshot: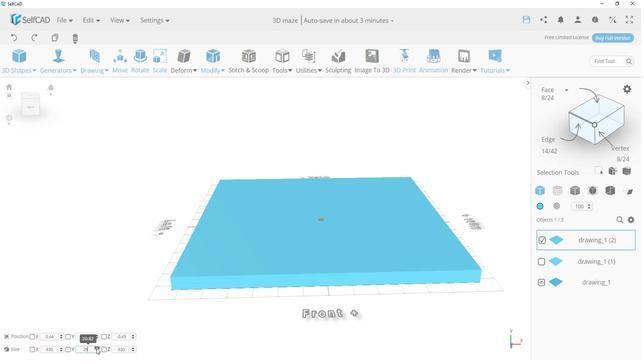
Action: Mouse pressed left at (110, 349)
Screenshot: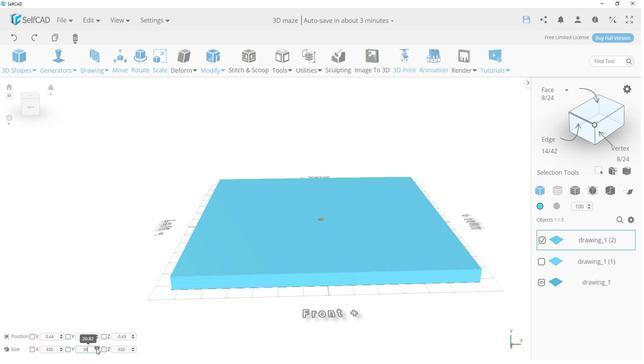
Action: Mouse pressed left at (110, 349)
Screenshot: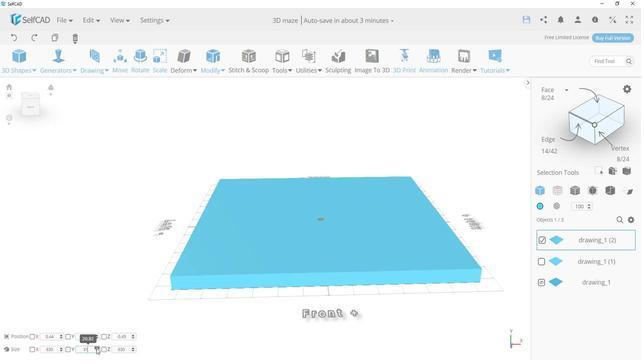 
Action: Mouse pressed left at (110, 349)
Screenshot: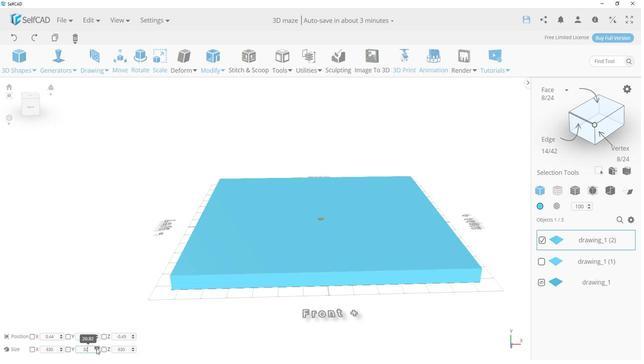 
Action: Mouse pressed left at (110, 349)
Screenshot: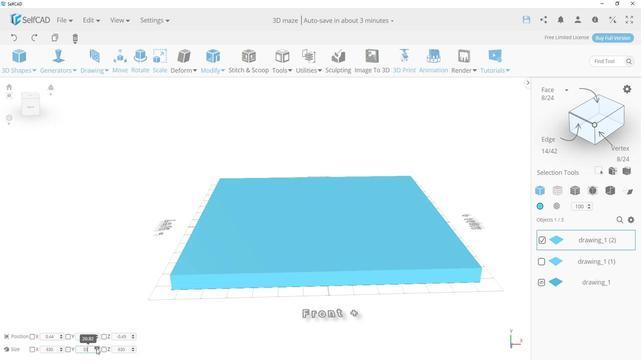 
Action: Mouse pressed left at (110, 349)
Screenshot: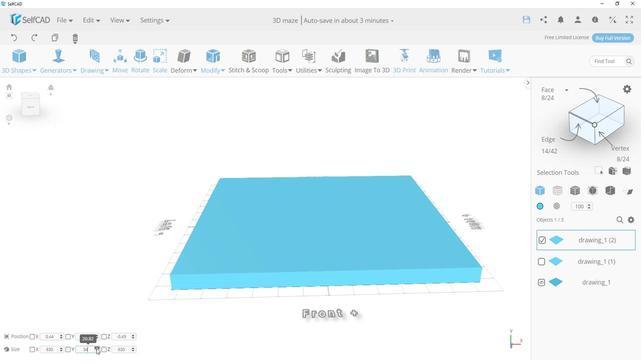
Action: Mouse moved to (526, 264)
Screenshot: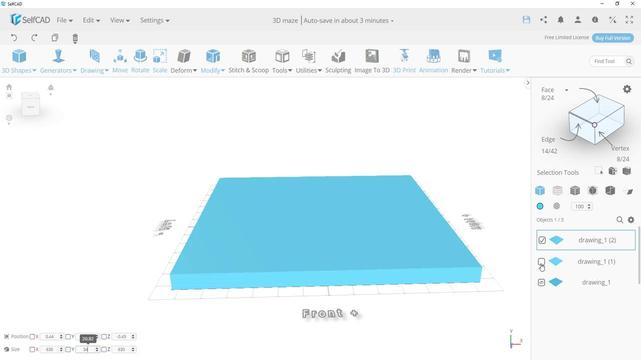 
Action: Mouse pressed left at (526, 264)
Screenshot: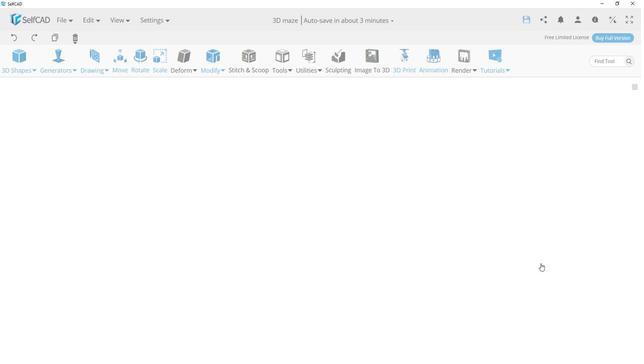 
Action: Mouse moved to (527, 242)
Screenshot: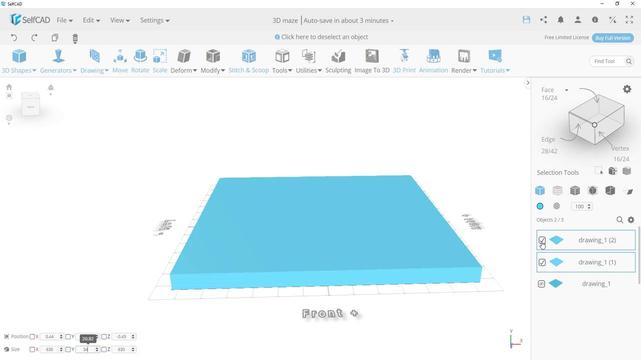 
Action: Mouse pressed left at (527, 242)
Screenshot: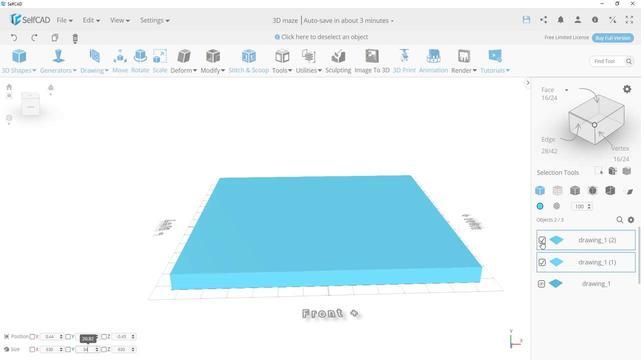 
Action: Mouse moved to (77, 351)
Screenshot: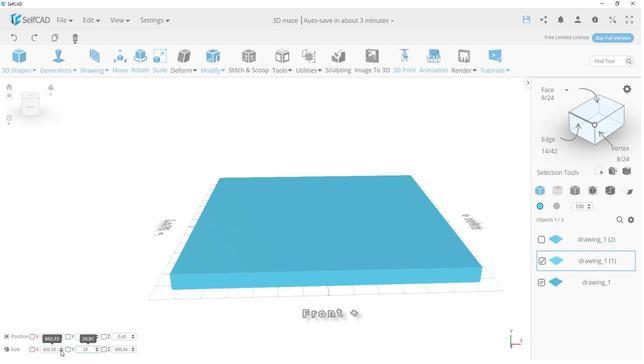 
Action: Mouse pressed left at (77, 351)
Screenshot: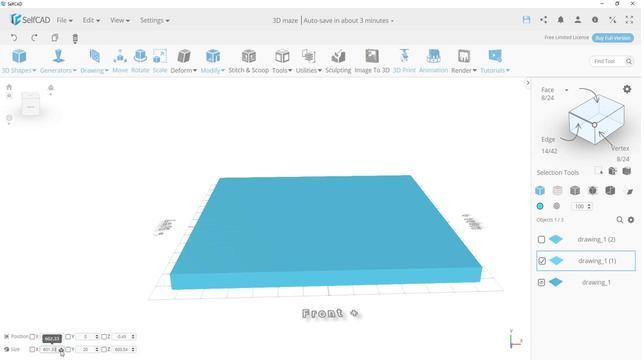 
Action: Mouse moved to (77, 351)
Screenshot: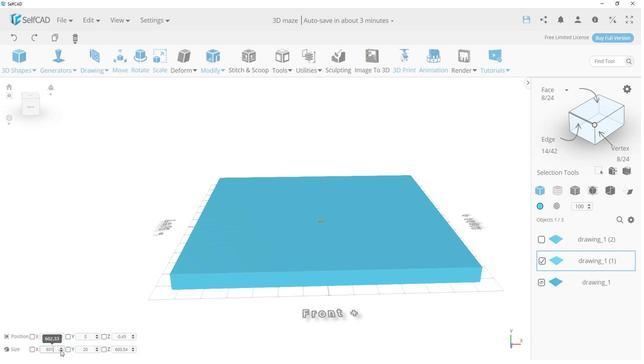 
Action: Mouse pressed left at (77, 351)
Screenshot: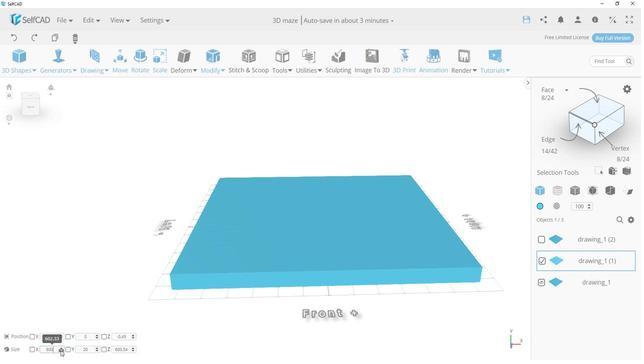 
Action: Mouse moved to (144, 348)
Screenshot: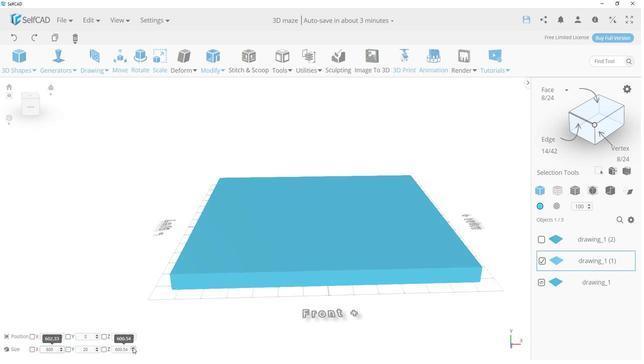 
Action: Mouse pressed left at (144, 348)
Screenshot: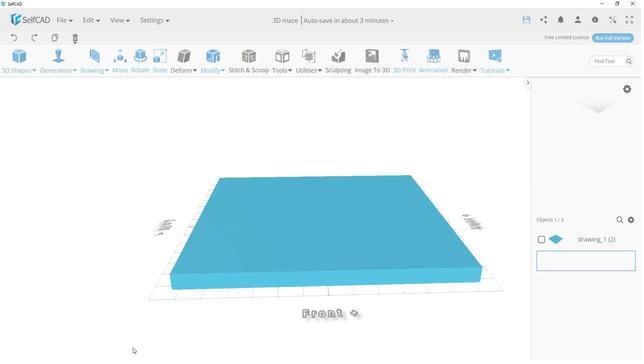 
Action: Mouse moved to (144, 351)
Screenshot: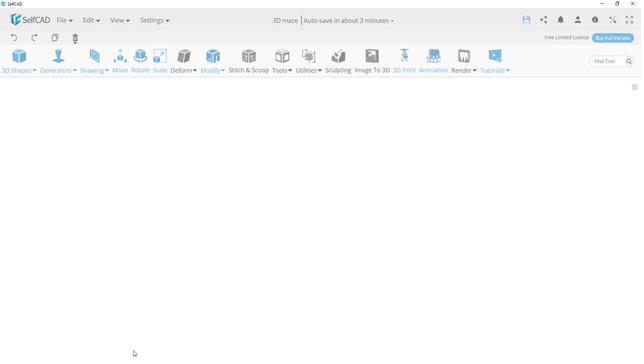 
Action: Mouse pressed left at (144, 351)
Screenshot: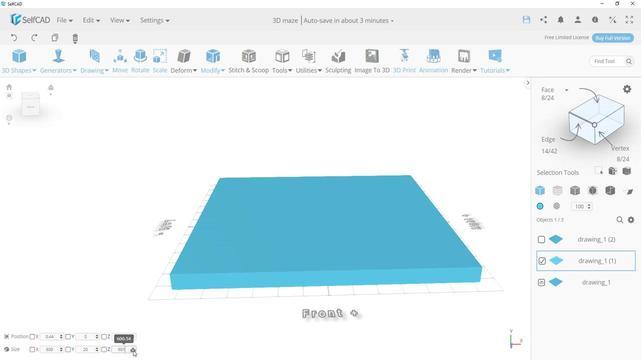 
Action: Mouse moved to (144, 351)
Screenshot: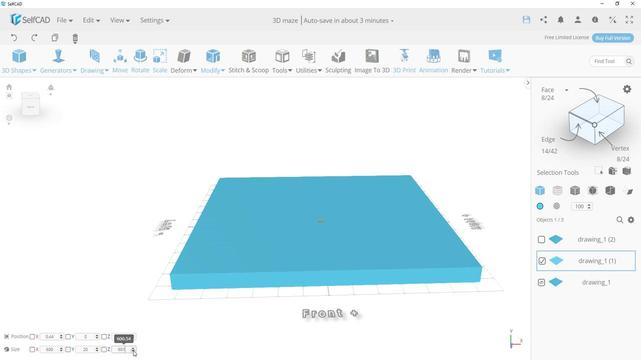 
Action: Mouse pressed left at (144, 351)
Screenshot: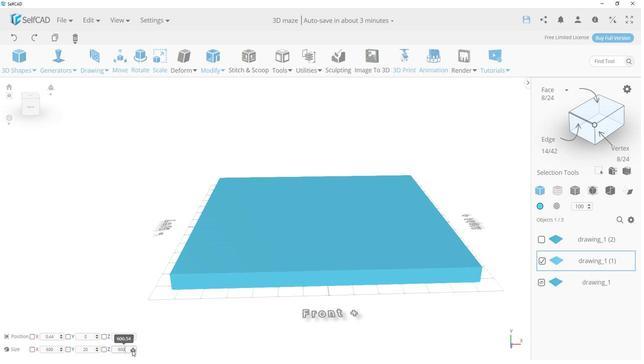 
Action: Mouse moved to (111, 349)
Screenshot: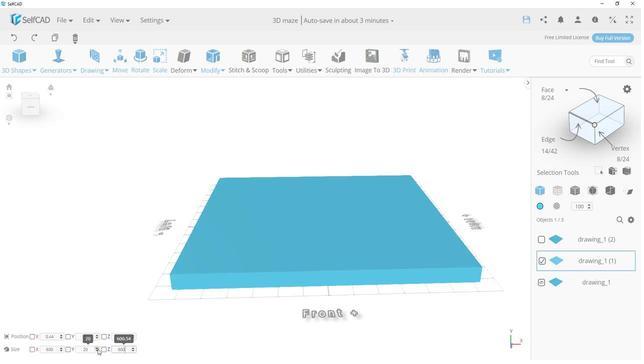 
Action: Mouse pressed left at (111, 349)
Screenshot: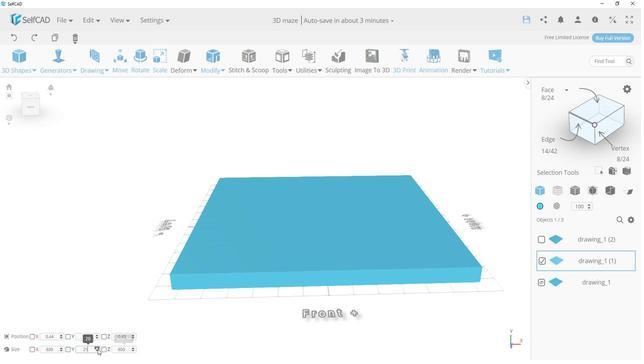 
Action: Mouse pressed left at (111, 349)
Screenshot: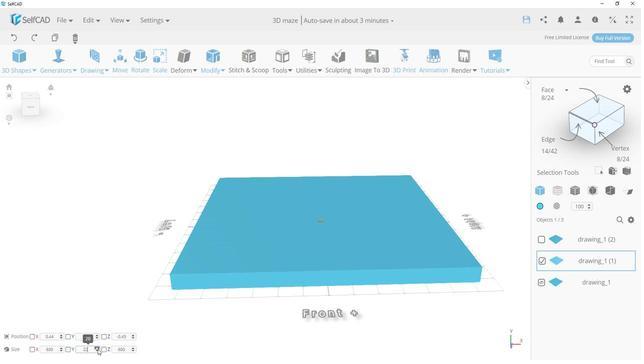 
Action: Mouse pressed left at (111, 349)
Screenshot: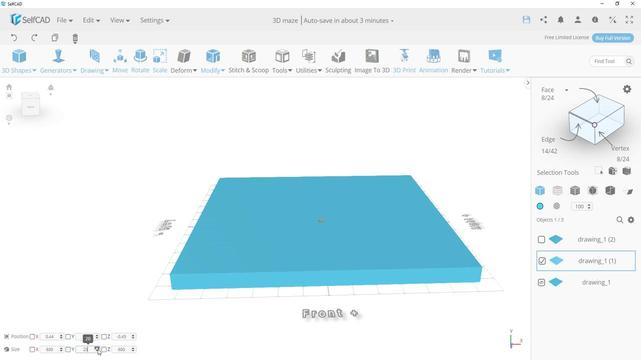 
Action: Mouse pressed left at (111, 349)
Screenshot: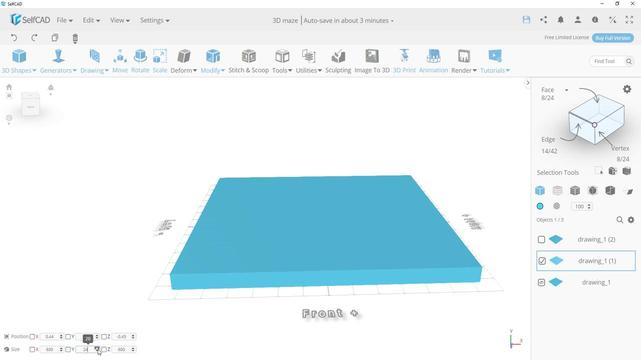 
Action: Mouse pressed left at (111, 349)
Screenshot: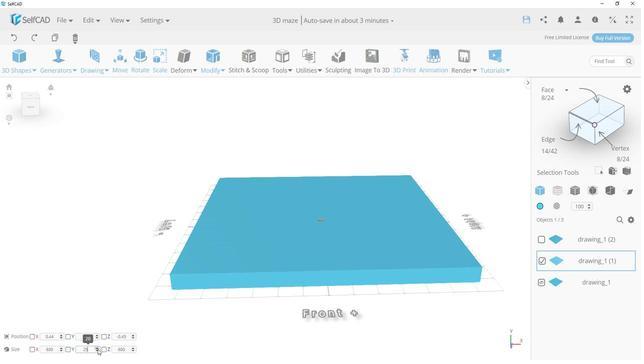 
Action: Mouse pressed left at (111, 349)
Screenshot: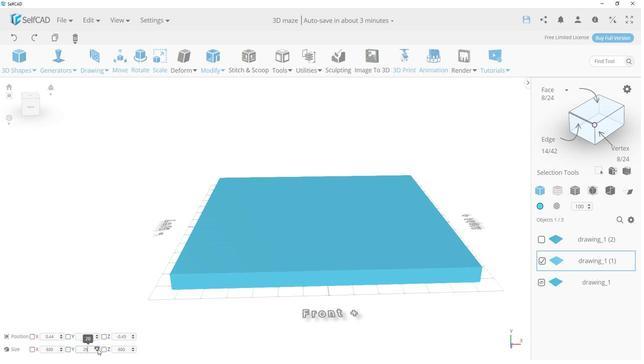 
Action: Mouse pressed left at (111, 349)
Screenshot: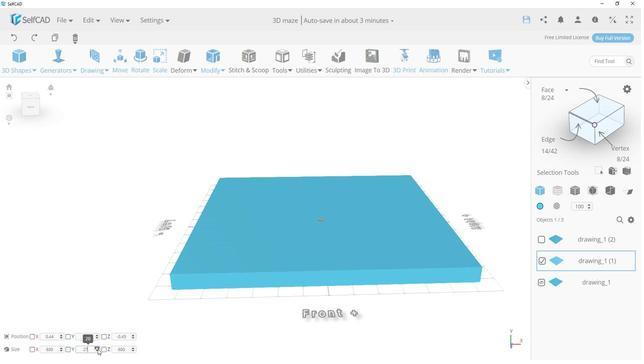 
Action: Mouse pressed left at (111, 349)
Screenshot: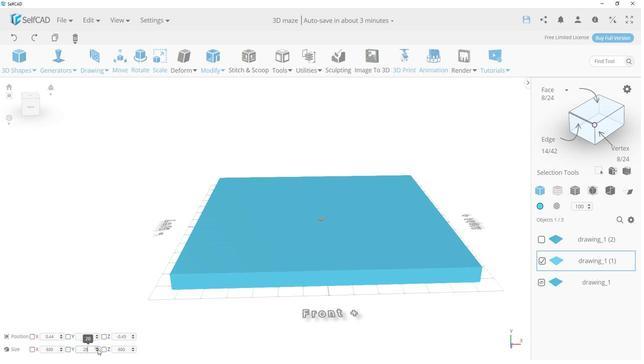 
Action: Mouse pressed left at (111, 349)
Screenshot: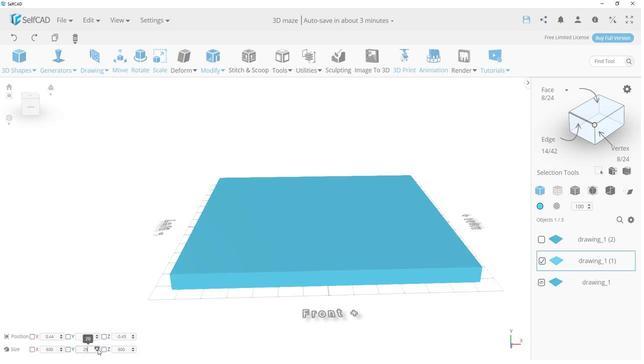 
Action: Mouse pressed left at (111, 349)
Screenshot: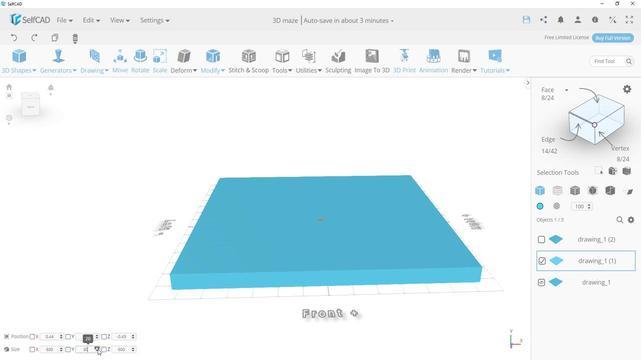
Action: Mouse pressed left at (111, 349)
Screenshot: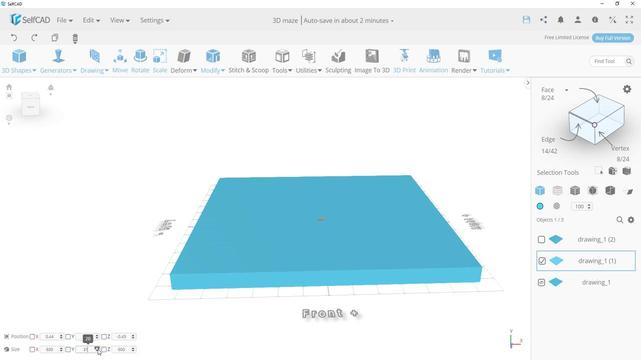 
Action: Mouse pressed left at (111, 349)
Screenshot: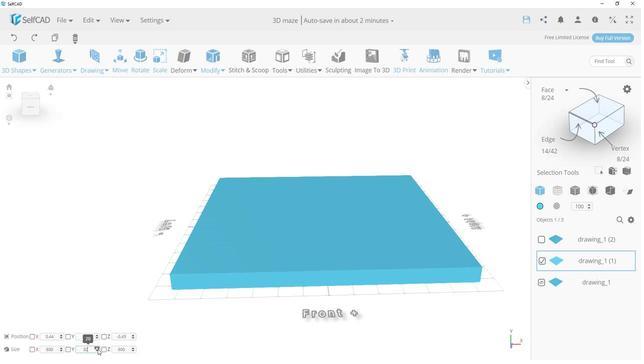 
Action: Mouse pressed left at (111, 349)
Screenshot: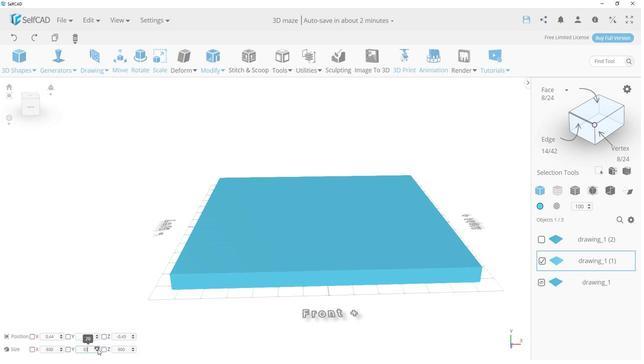 
Action: Mouse pressed left at (111, 349)
Screenshot: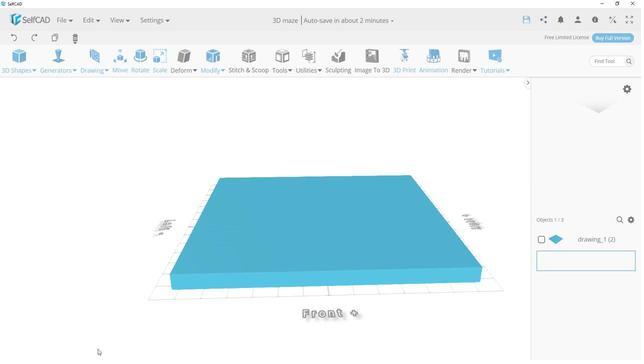 
Action: Mouse pressed left at (111, 349)
Screenshot: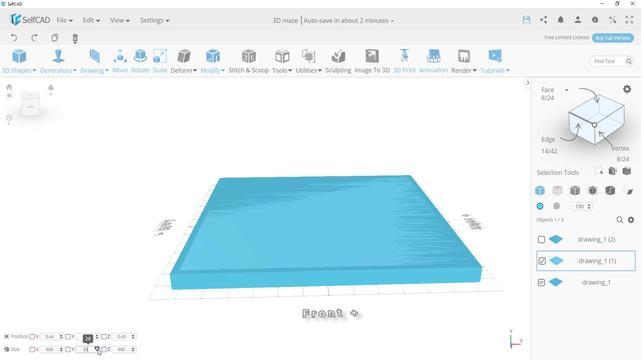 
Action: Mouse moved to (257, 286)
Screenshot: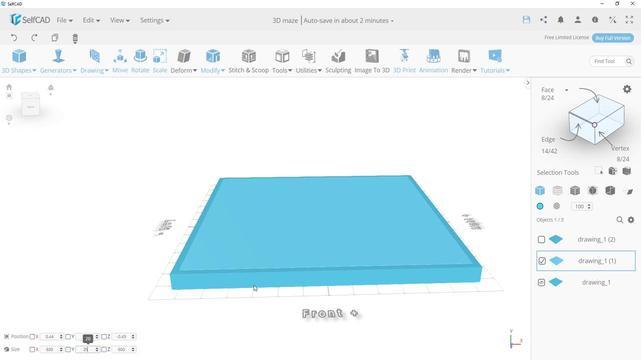 
Action: Mouse pressed left at (257, 286)
Screenshot: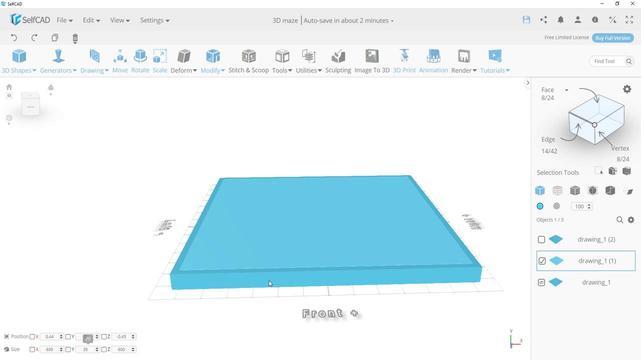 
Action: Mouse moved to (528, 241)
Screenshot: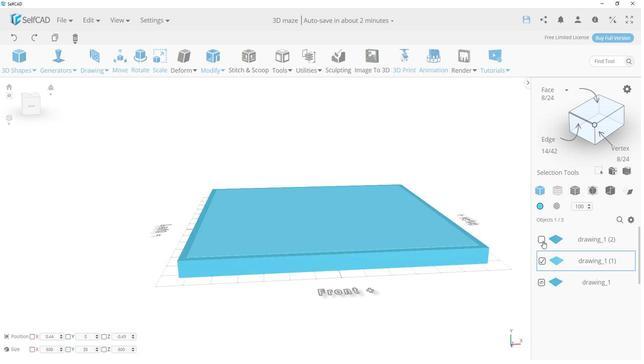 
Action: Mouse pressed left at (528, 241)
Screenshot: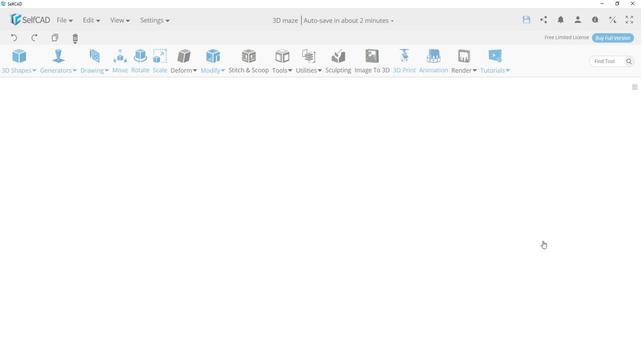 
Action: Mouse moved to (176, 238)
Screenshot: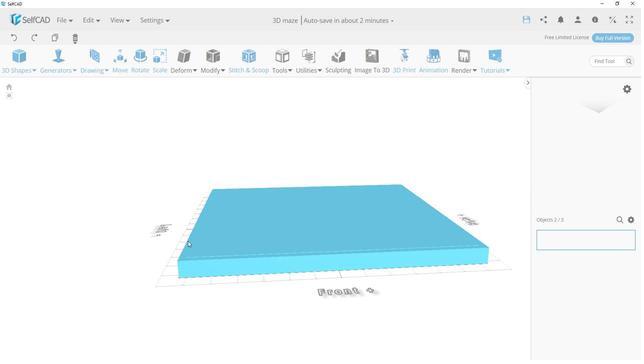 
Action: Mouse pressed left at (176, 238)
Screenshot: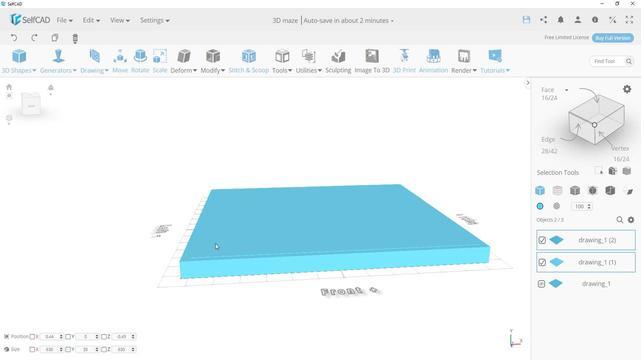 
Action: Mouse moved to (136, 64)
Screenshot: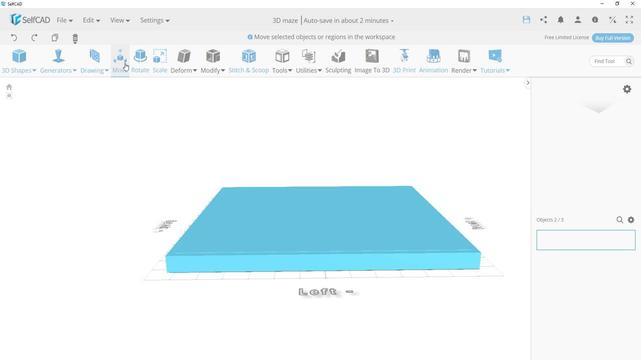 
Action: Mouse pressed left at (136, 64)
Screenshot: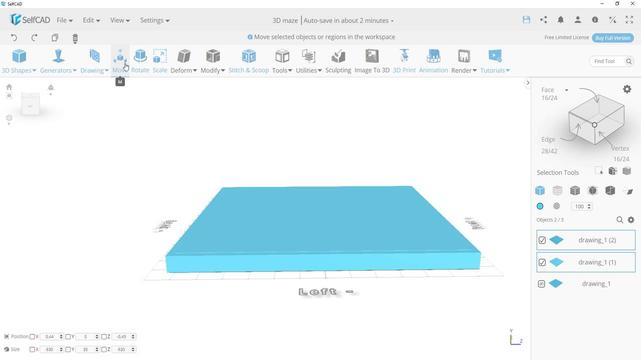 
Action: Mouse moved to (318, 186)
Screenshot: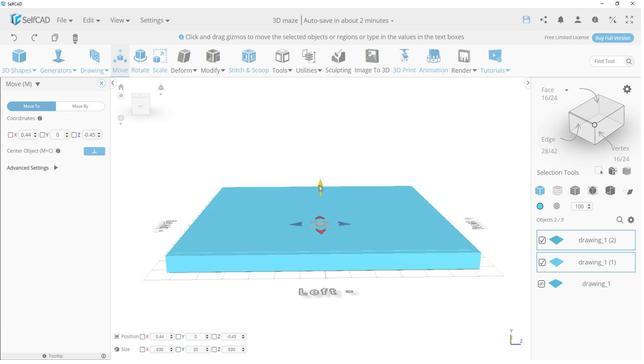 
Action: Mouse pressed left at (318, 186)
Screenshot: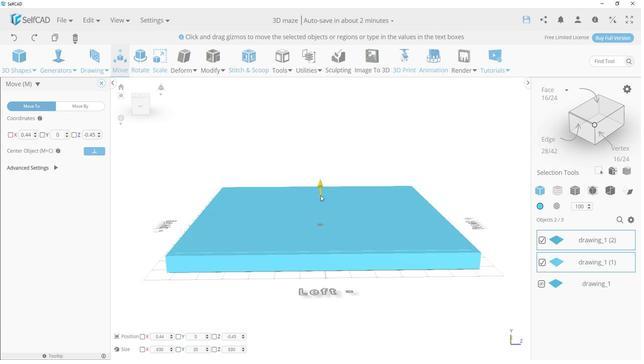 
Action: Mouse moved to (291, 188)
Screenshot: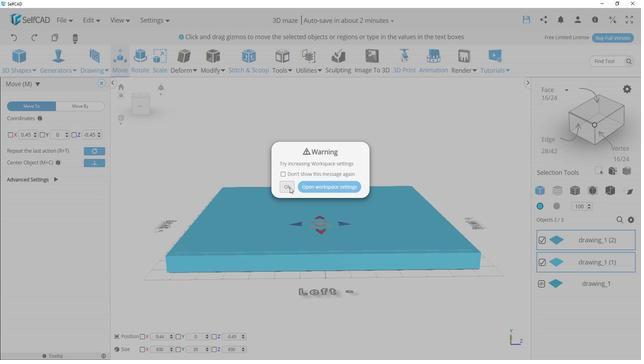 
Action: Mouse pressed left at (291, 188)
Screenshot: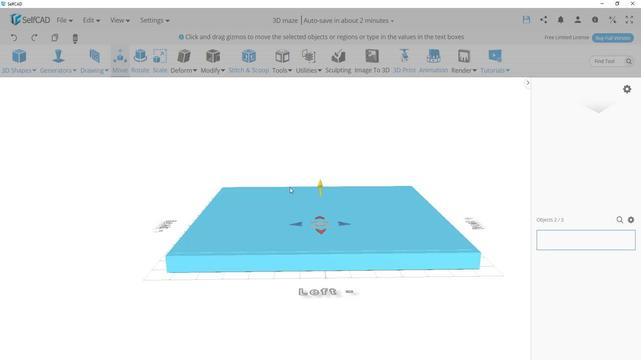 
Action: Mouse moved to (528, 262)
Screenshot: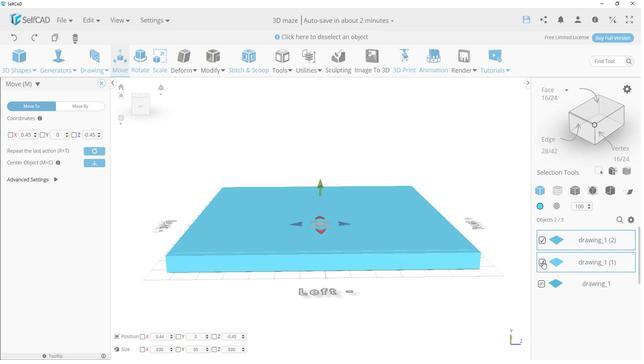 
Action: Mouse pressed left at (528, 262)
Screenshot: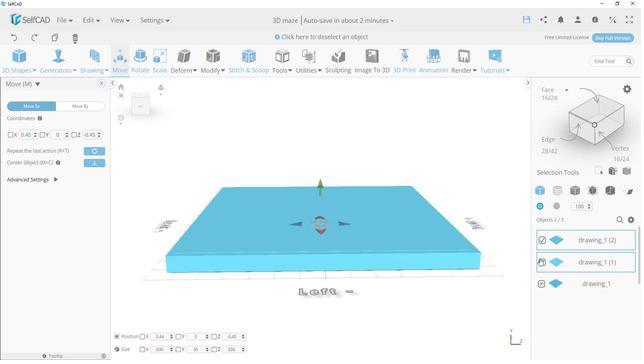 
Action: Mouse moved to (132, 58)
Screenshot: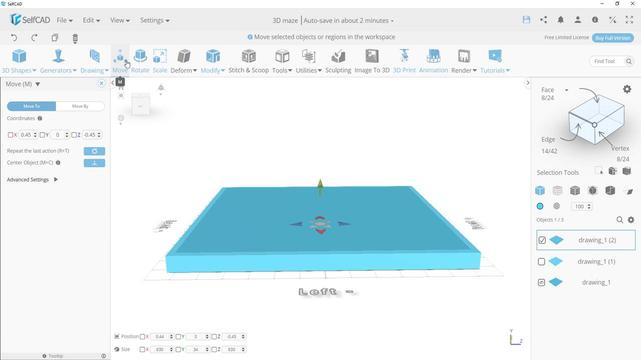
Action: Mouse pressed left at (132, 58)
Screenshot: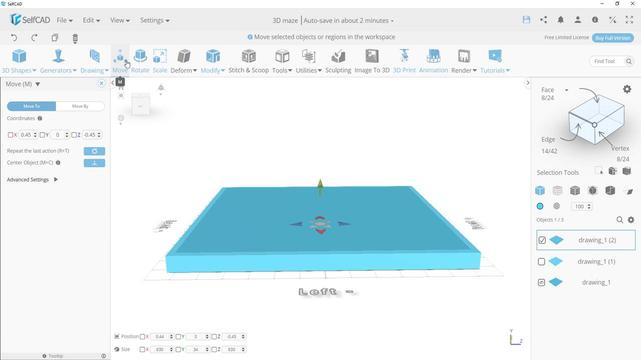 
Action: Mouse moved to (131, 64)
Screenshot: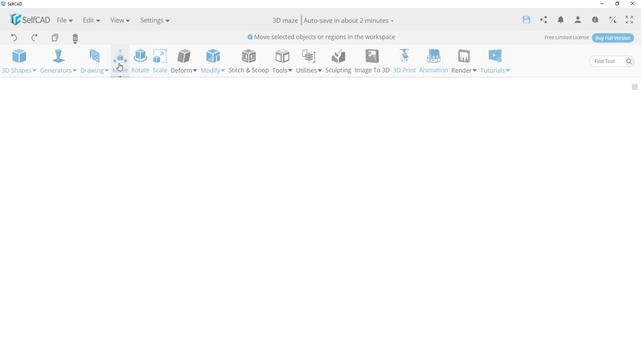 
Action: Mouse pressed left at (131, 64)
Screenshot: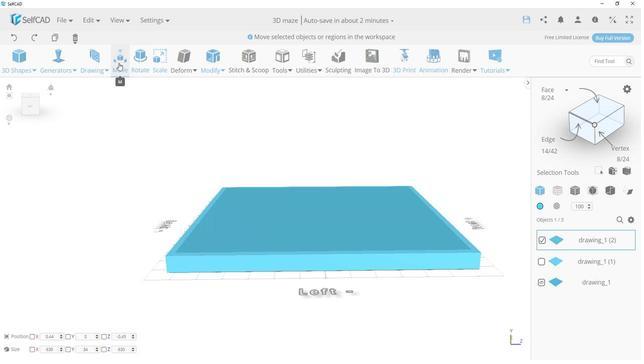 
Action: Mouse moved to (317, 186)
Screenshot: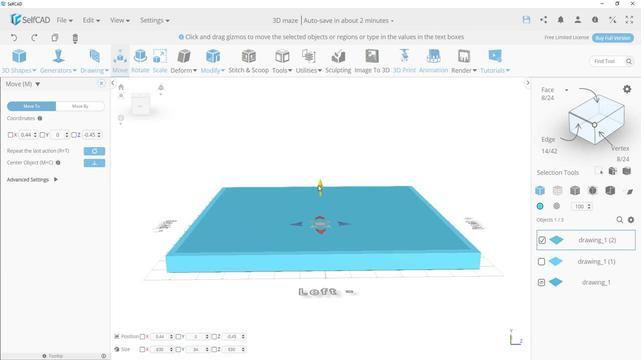 
Action: Mouse pressed left at (317, 186)
Screenshot: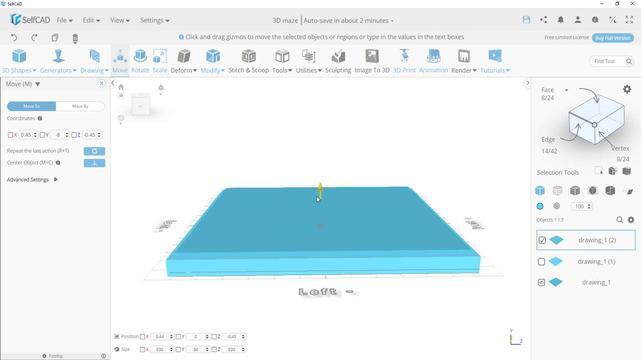 
Action: Mouse moved to (284, 188)
Screenshot: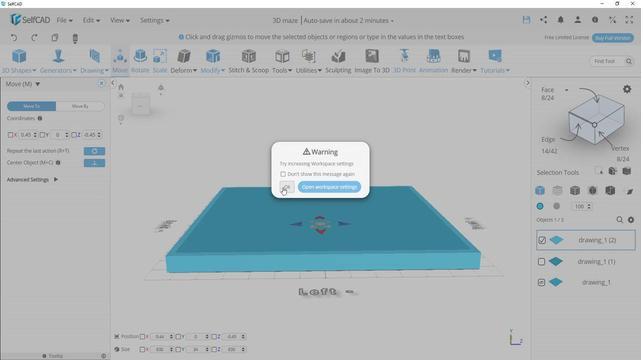 
Action: Mouse pressed left at (284, 188)
Screenshot: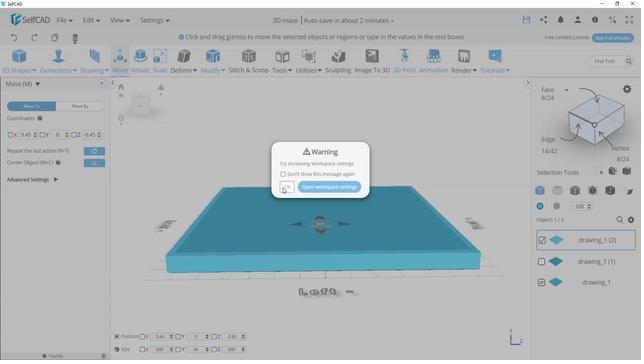 
Action: Mouse moved to (527, 239)
Screenshot: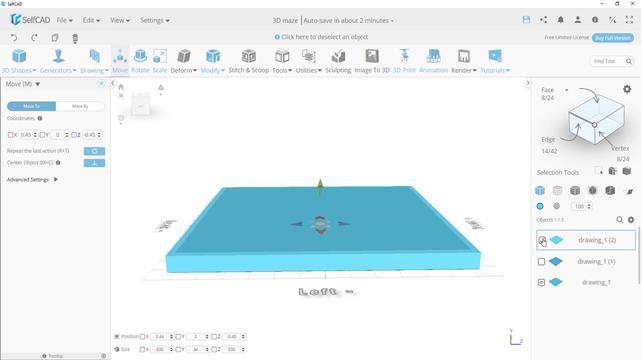 
Action: Mouse pressed left at (527, 239)
Screenshot: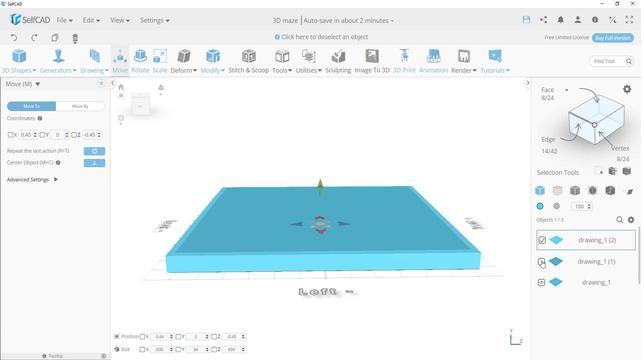 
Action: Mouse moved to (527, 264)
Screenshot: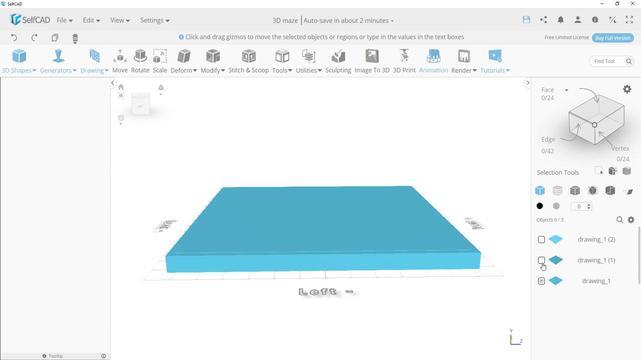 
Action: Mouse pressed left at (527, 264)
Screenshot: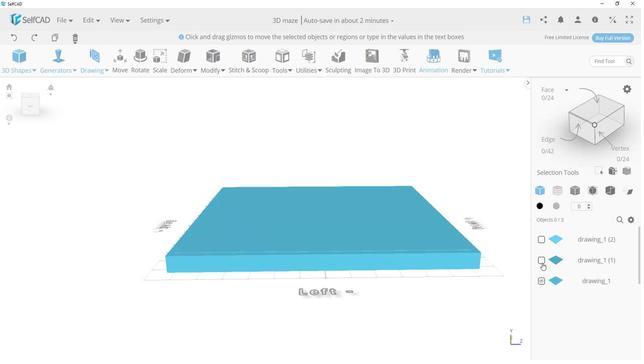 
Action: Mouse moved to (133, 67)
Screenshot: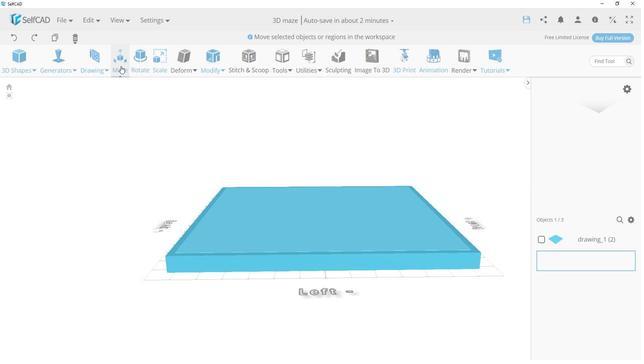 
Action: Mouse pressed left at (133, 67)
Screenshot: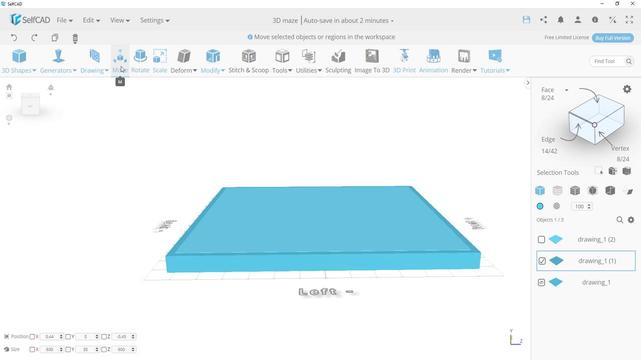 
Action: Mouse moved to (320, 186)
Screenshot: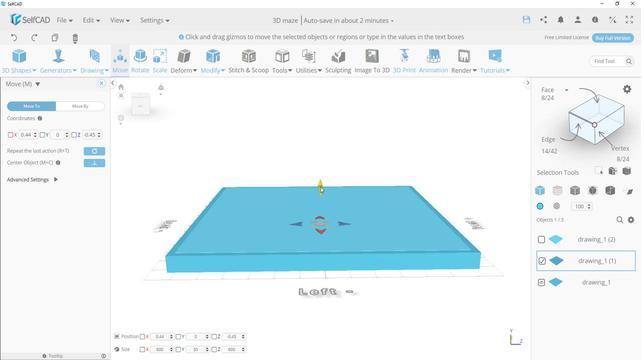 
Action: Mouse pressed left at (320, 186)
Screenshot: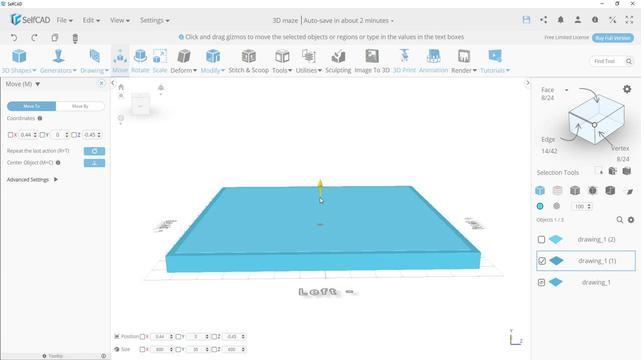 
Action: Mouse moved to (293, 189)
Screenshot: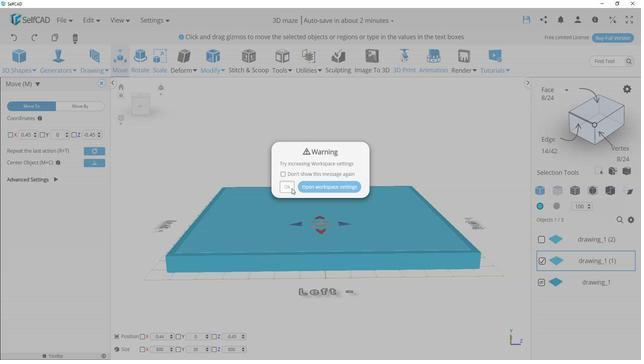 
Action: Mouse pressed left at (293, 189)
Screenshot: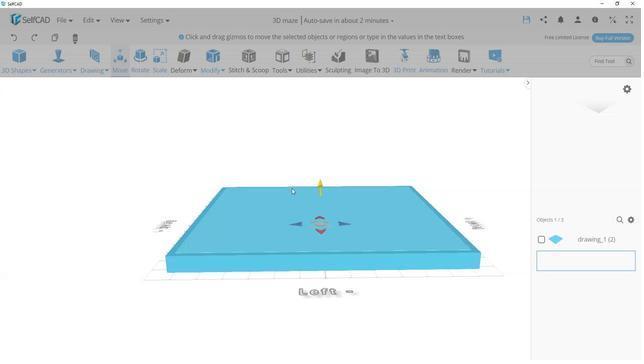 
Action: Mouse moved to (221, 55)
Screenshot: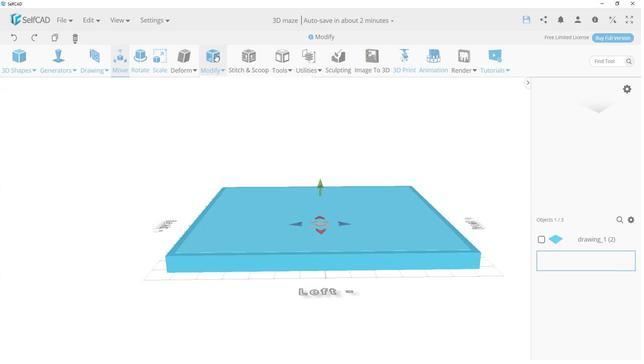 
Action: Mouse pressed left at (221, 55)
Screenshot: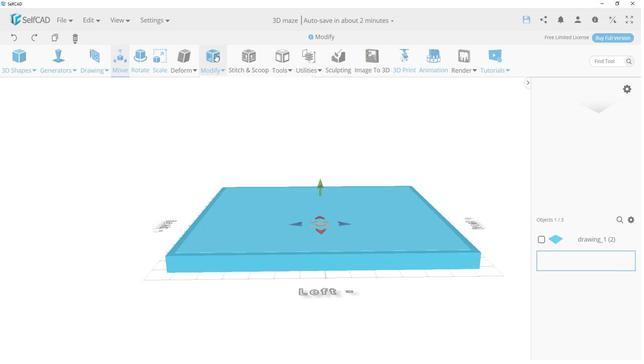 
Action: Mouse moved to (525, 240)
Screenshot: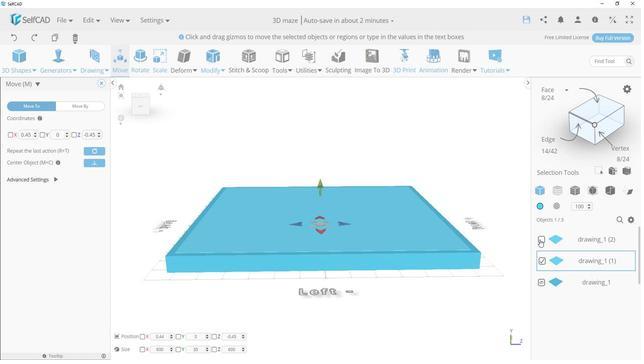 
Action: Mouse pressed left at (525, 240)
Screenshot: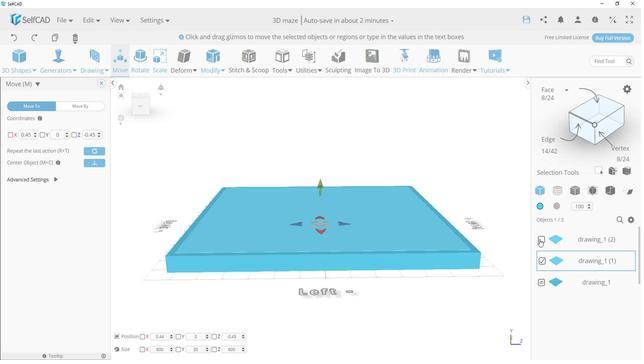 
Action: Mouse moved to (240, 62)
Screenshot: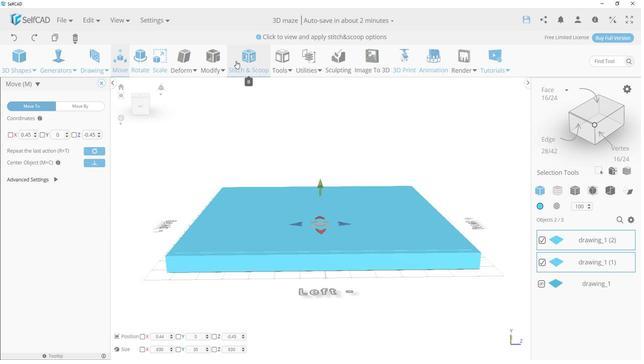
Action: Mouse pressed left at (240, 62)
Screenshot: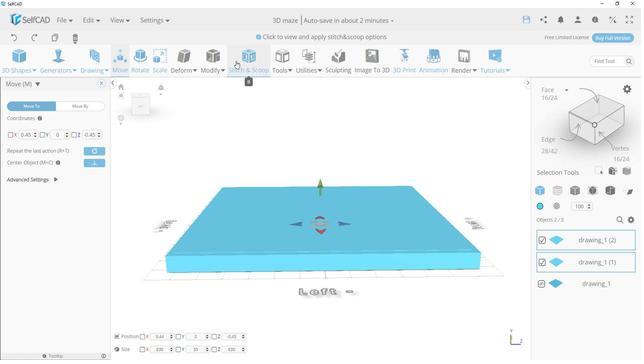 
Action: Mouse moved to (69, 111)
Screenshot: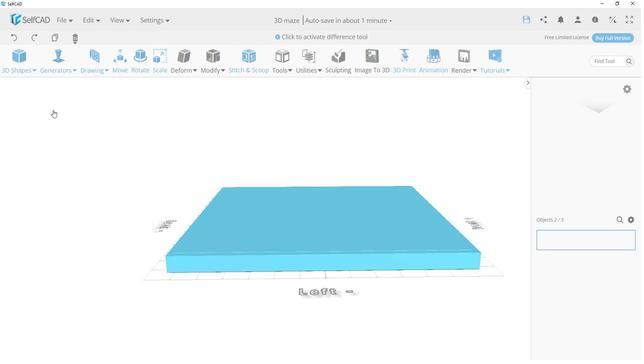 
Action: Mouse pressed left at (69, 111)
Screenshot: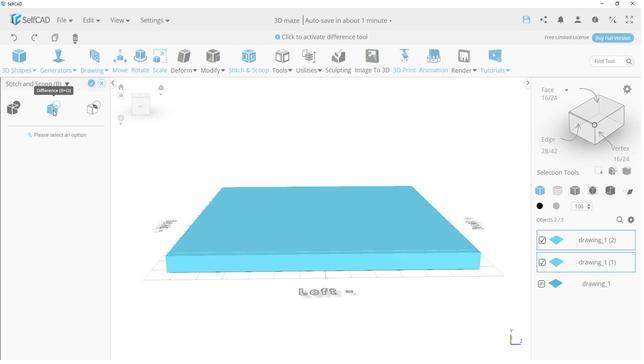 
Action: Mouse moved to (62, 146)
Screenshot: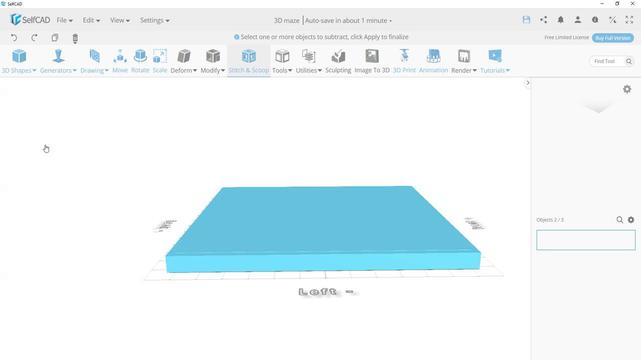 
Action: Mouse pressed left at (62, 146)
Screenshot: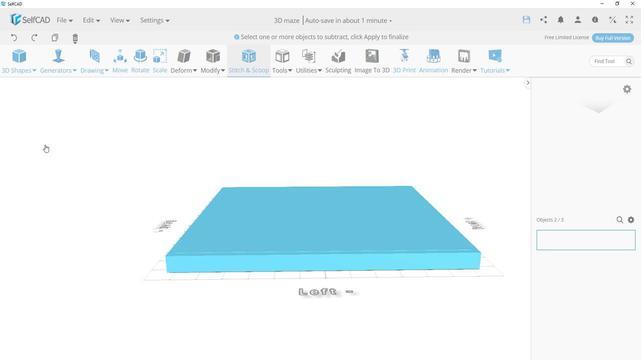 
Action: Mouse moved to (58, 164)
Screenshot: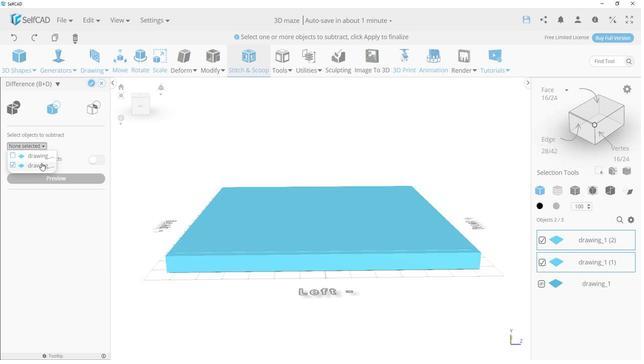 
Action: Mouse pressed left at (58, 164)
Screenshot: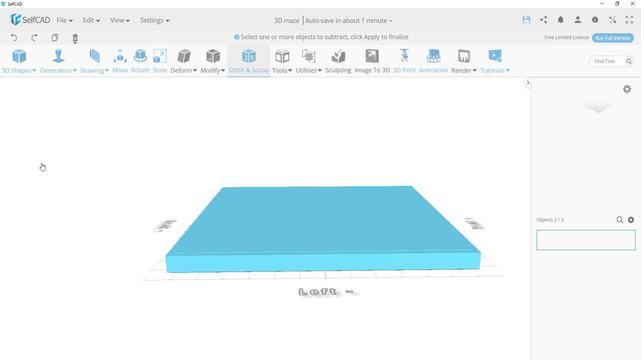 
Action: Mouse moved to (61, 178)
Screenshot: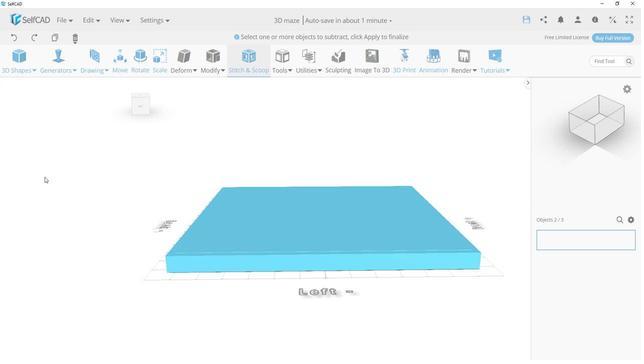 
Action: Mouse pressed left at (61, 178)
Screenshot: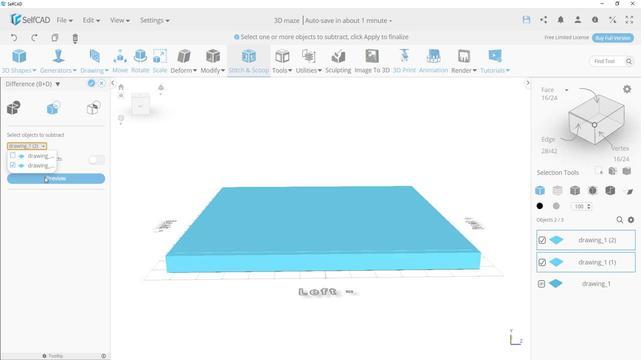 
Action: Mouse moved to (230, 161)
Screenshot: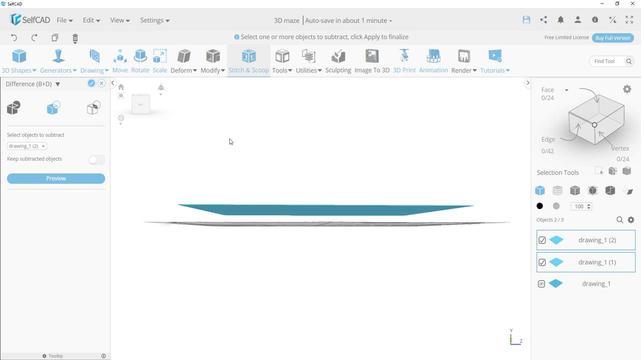 
Action: Mouse pressed left at (230, 161)
Screenshot: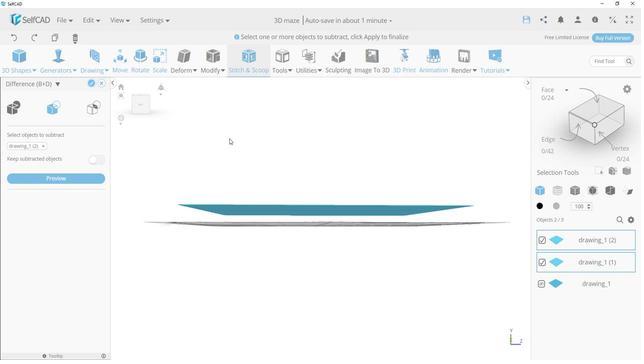 
Action: Mouse moved to (60, 146)
Screenshot: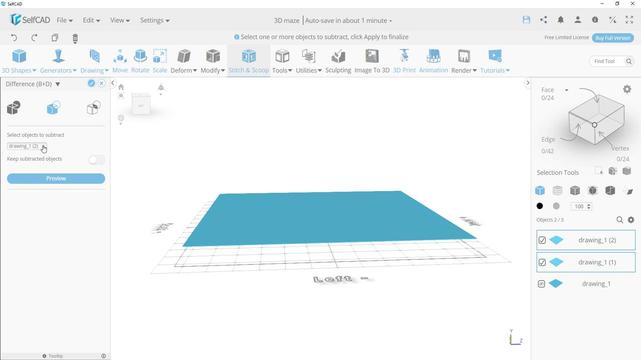 
Action: Mouse pressed left at (60, 146)
Screenshot: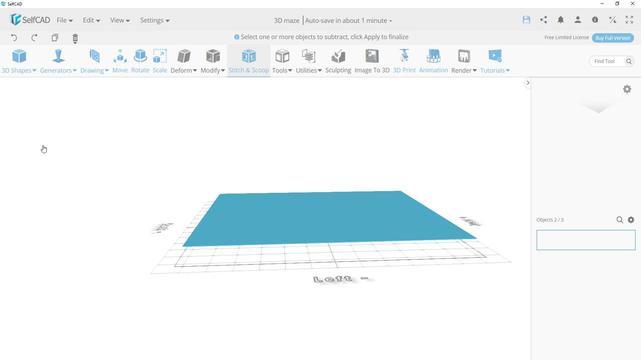 
Action: Mouse moved to (37, 158)
Screenshot: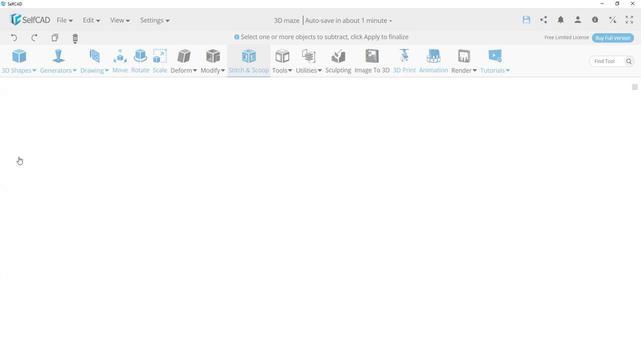 
Action: Mouse pressed left at (37, 158)
Screenshot: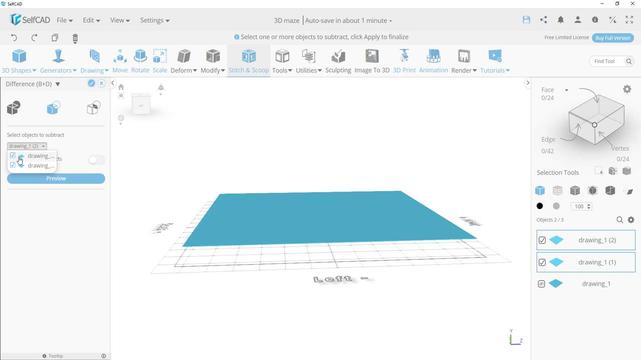 
Action: Mouse moved to (38, 165)
Screenshot: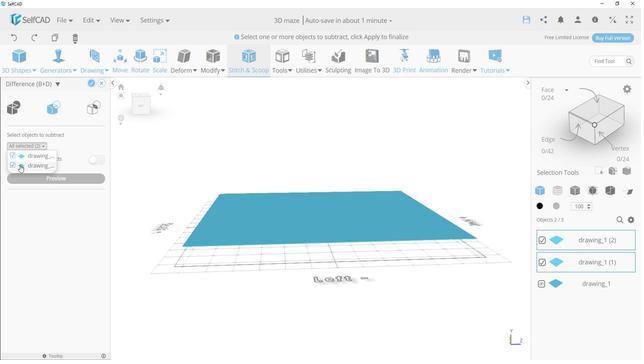 
Action: Mouse pressed left at (38, 165)
Screenshot: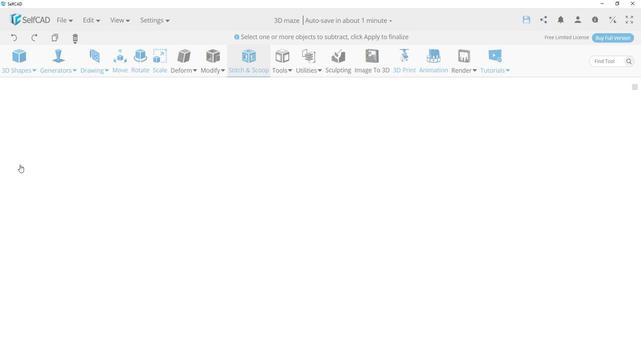 
Action: Mouse moved to (68, 178)
Screenshot: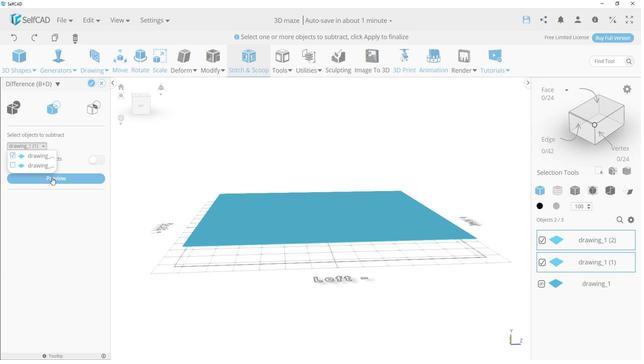
Action: Mouse pressed left at (68, 178)
Screenshot: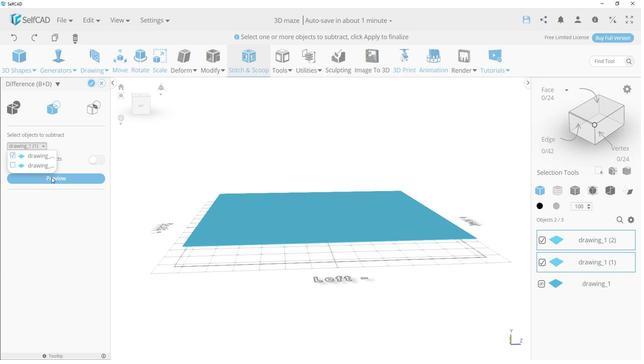 
Action: Mouse moved to (438, 159)
Screenshot: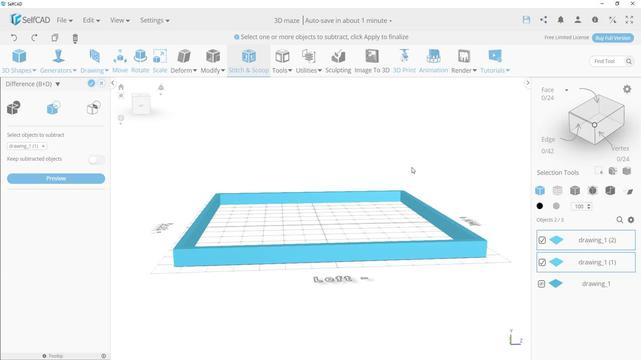 
Action: Mouse pressed left at (438, 159)
Screenshot: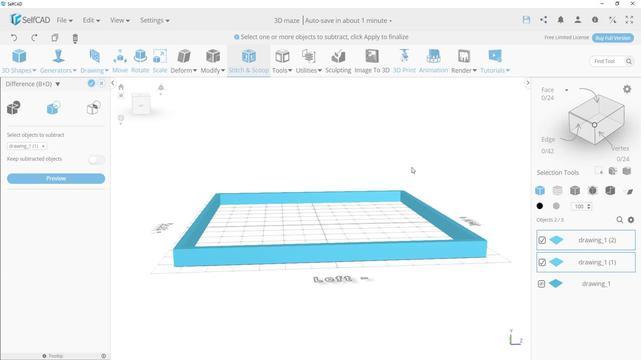
Action: Mouse moved to (302, 210)
Screenshot: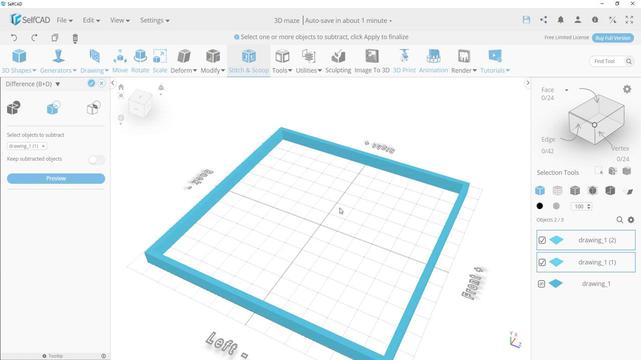 
Action: Mouse pressed left at (302, 210)
Screenshot: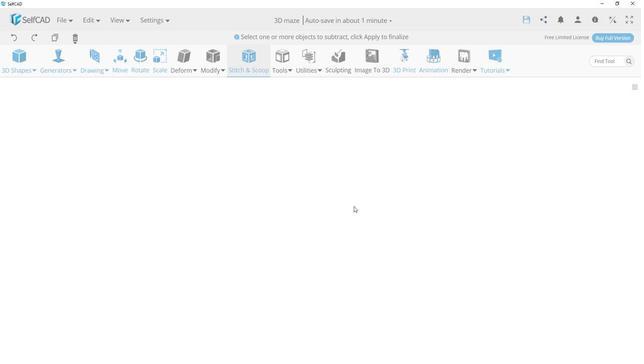 
Action: Mouse moved to (106, 85)
Screenshot: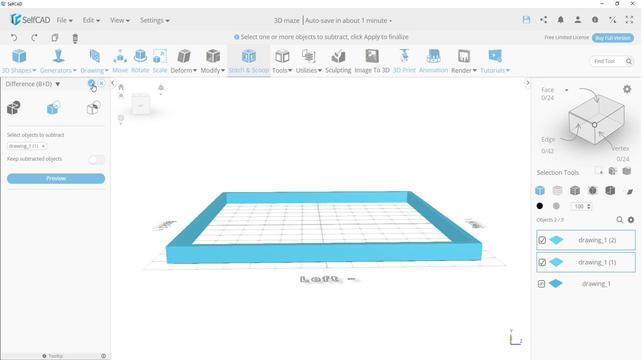 
Action: Mouse pressed left at (106, 85)
Screenshot: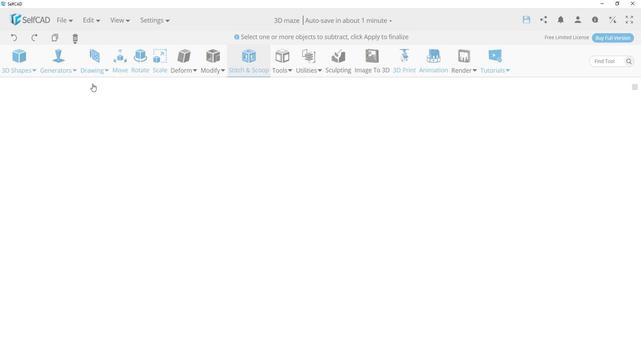 
Action: Mouse moved to (361, 149)
Screenshot: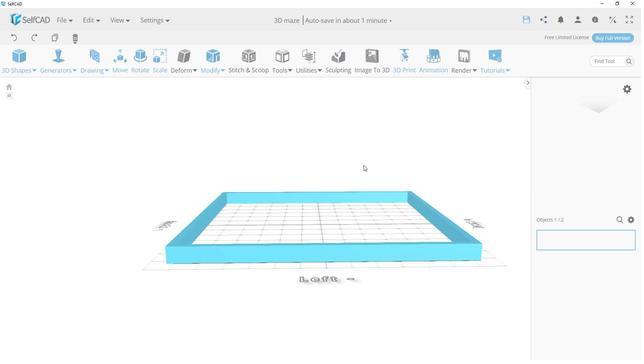 
Action: Mouse pressed left at (361, 149)
Screenshot: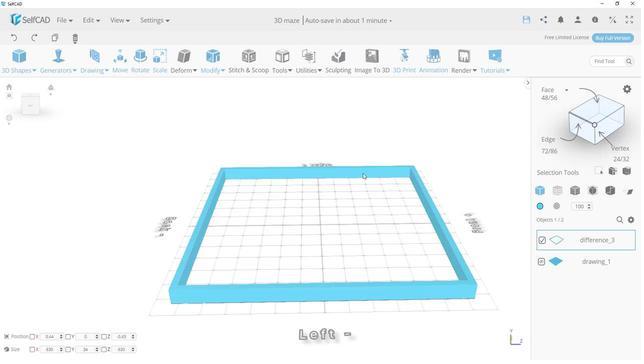 
Action: Mouse moved to (48, 101)
Screenshot: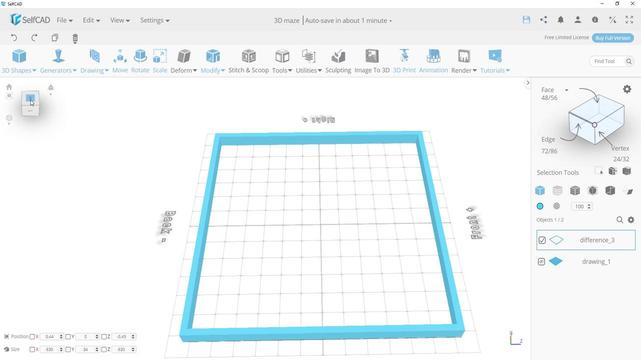 
Action: Mouse pressed left at (48, 101)
Screenshot: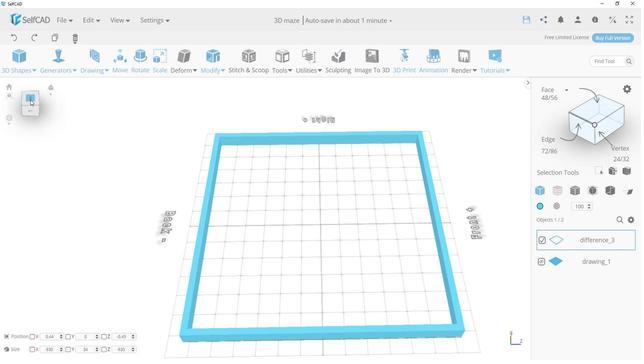 
Action: Mouse moved to (108, 82)
Screenshot: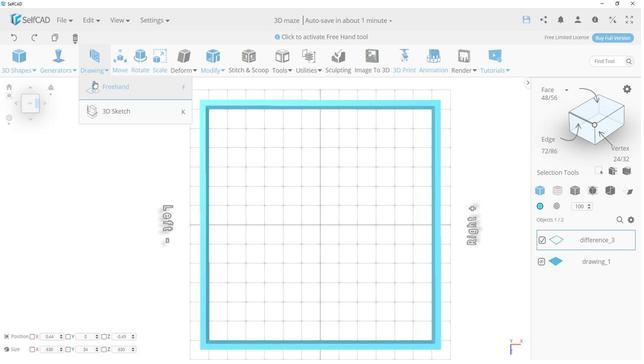 
Action: Mouse pressed left at (108, 82)
Screenshot: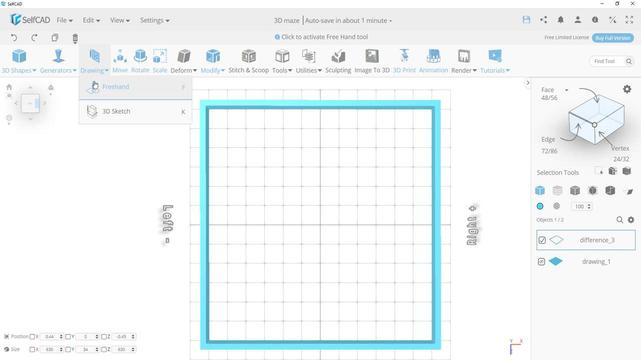 
Action: Mouse moved to (249, 106)
Screenshot: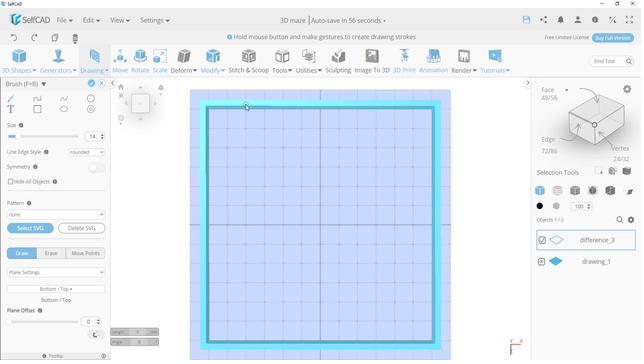 
Action: Mouse pressed left at (249, 106)
Screenshot: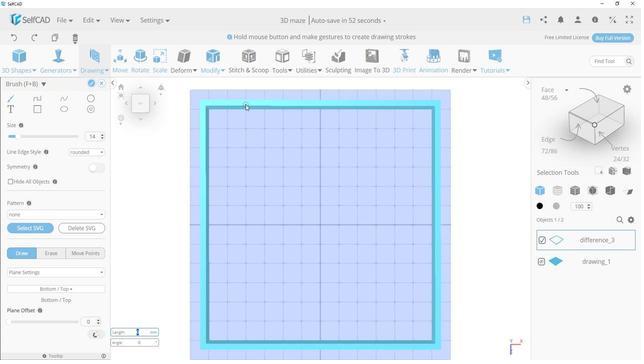 
Action: Mouse moved to (249, 129)
Screenshot: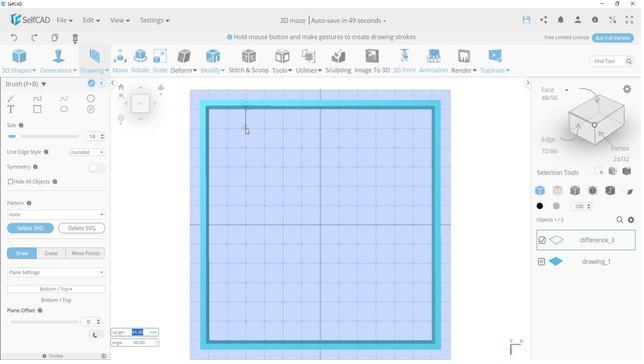 
Action: Mouse pressed left at (249, 129)
Screenshot: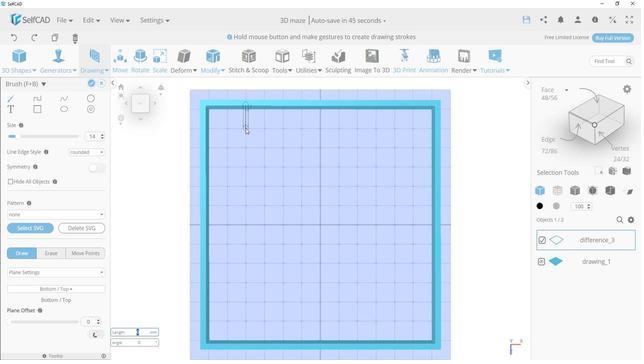 
Action: Mouse moved to (240, 130)
Screenshot: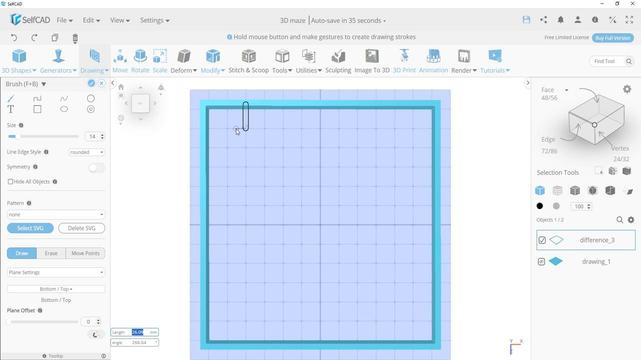 
Action: Mouse pressed left at (240, 130)
Screenshot: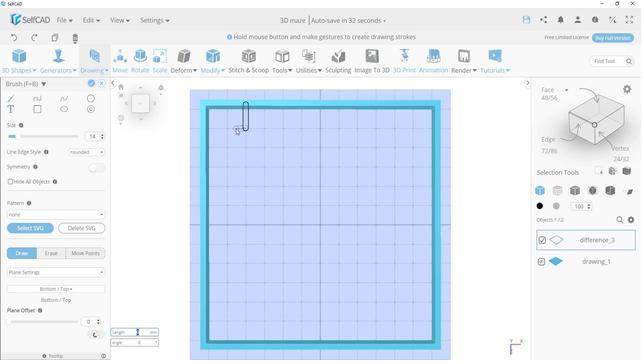 
Action: Mouse moved to (240, 161)
Screenshot: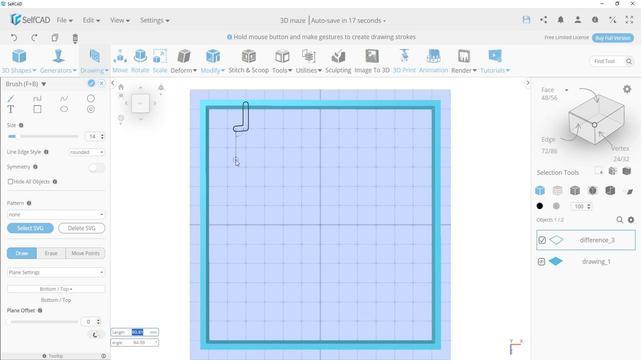 
Action: Mouse pressed left at (240, 161)
Screenshot: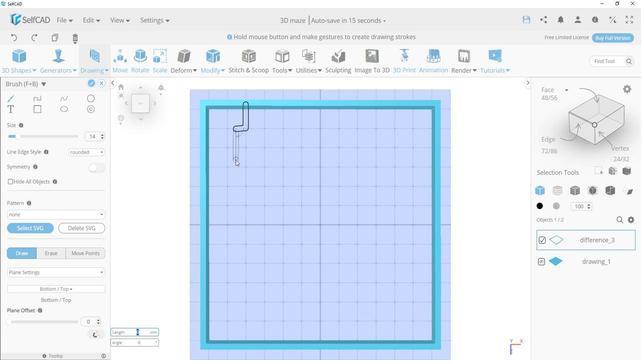 
Action: Mouse moved to (237, 153)
Screenshot: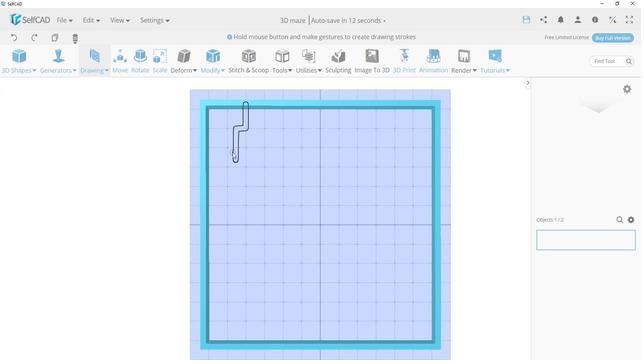 
Action: Key pressed ctrl+Z<'\x1a'>
Screenshot: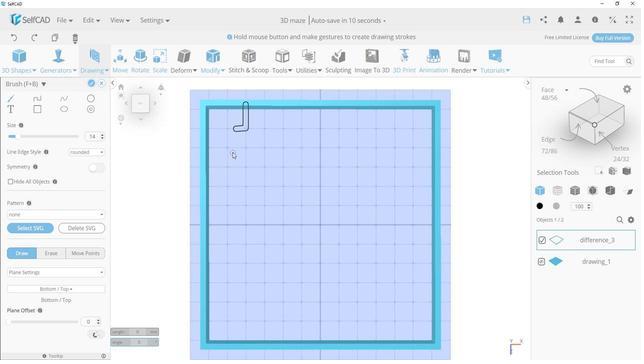 
Action: Mouse moved to (225, 128)
Screenshot: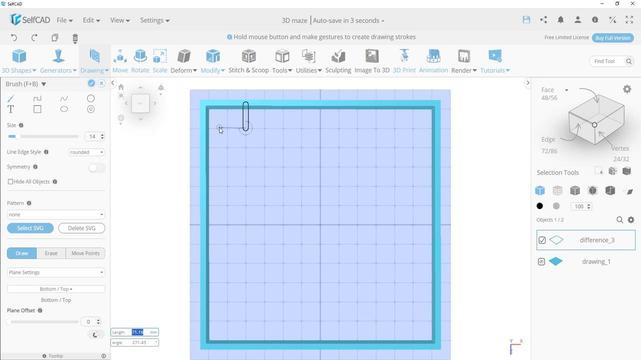 
Action: Mouse pressed left at (225, 128)
Screenshot: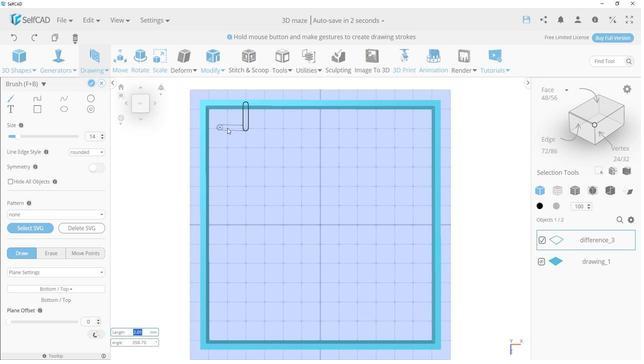 
Action: Mouse moved to (240, 129)
